 Task: Search one way flight ticket for 3 adults in first from Block Island: Block Island State Airport to Rockford: Chicago Rockford International Airport(was Northwest Chicagoland Regional Airport At Rockford) on 5-1-2023. Choice of flights is United. Number of bags: 2 checked bags. Price is upto 92000. Outbound departure time preference is 9:30.
Action: Mouse moved to (189, 356)
Screenshot: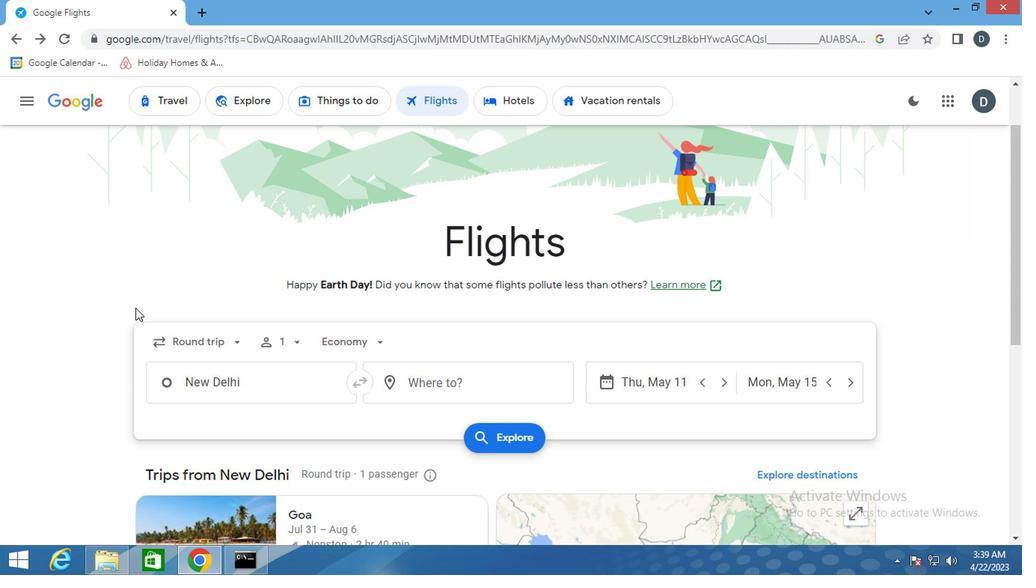 
Action: Mouse pressed left at (189, 356)
Screenshot: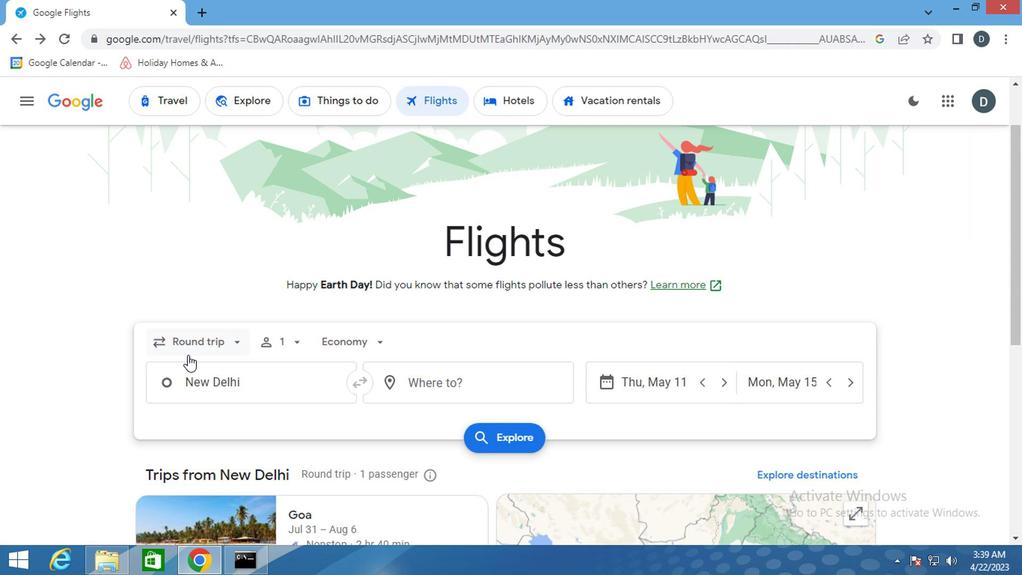 
Action: Mouse moved to (240, 402)
Screenshot: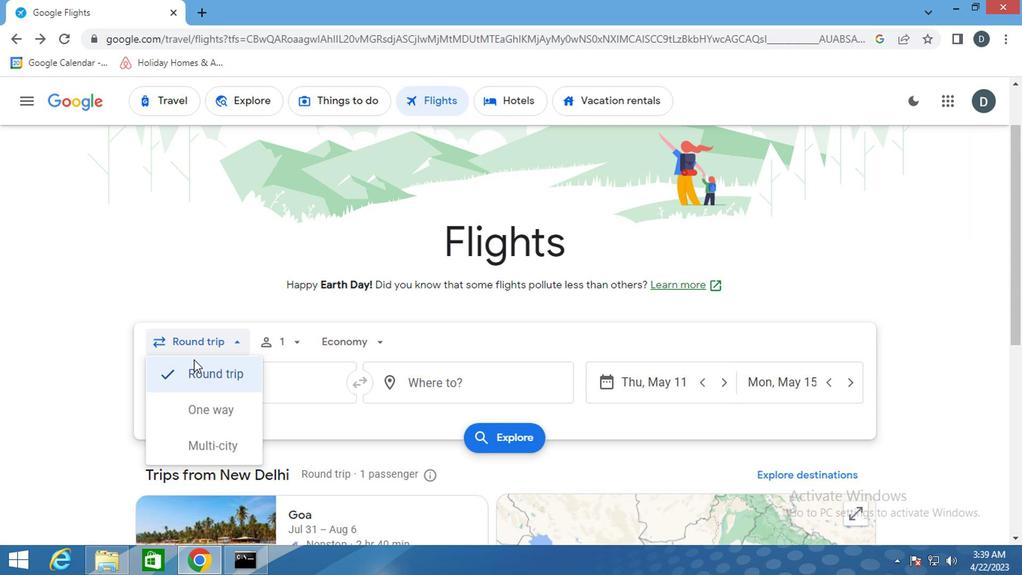 
Action: Mouse pressed left at (240, 402)
Screenshot: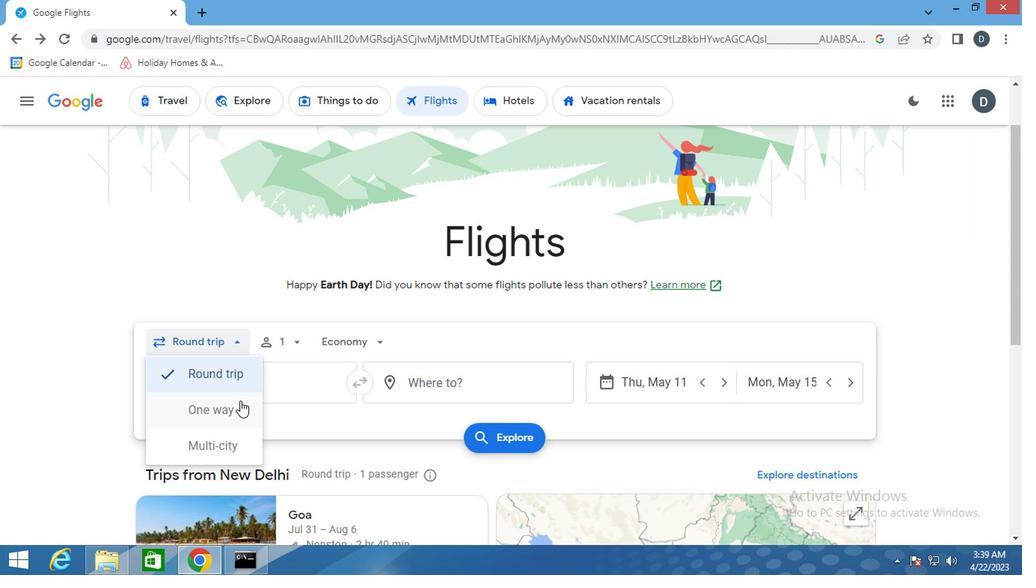 
Action: Mouse moved to (299, 329)
Screenshot: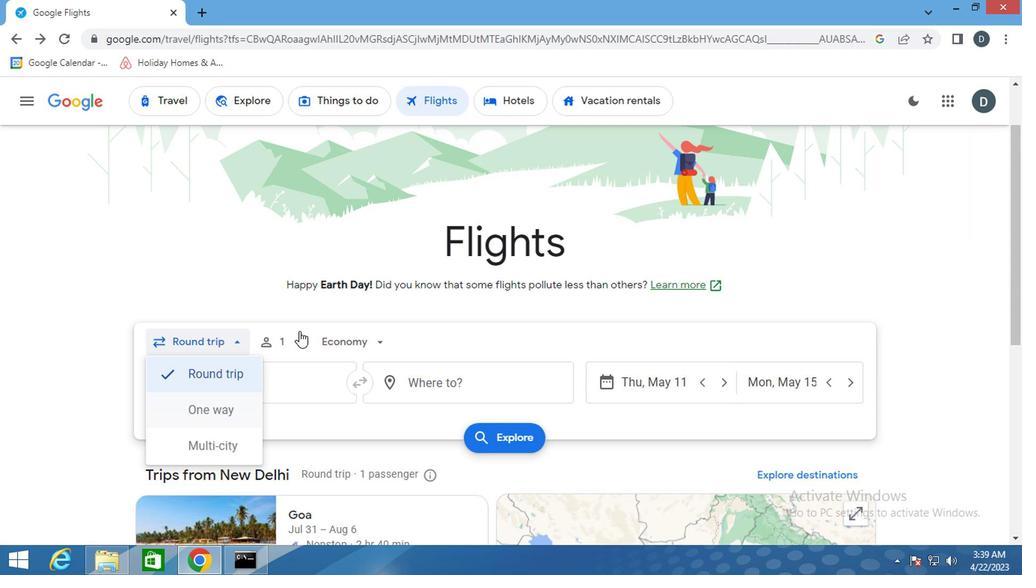 
Action: Mouse pressed left at (299, 329)
Screenshot: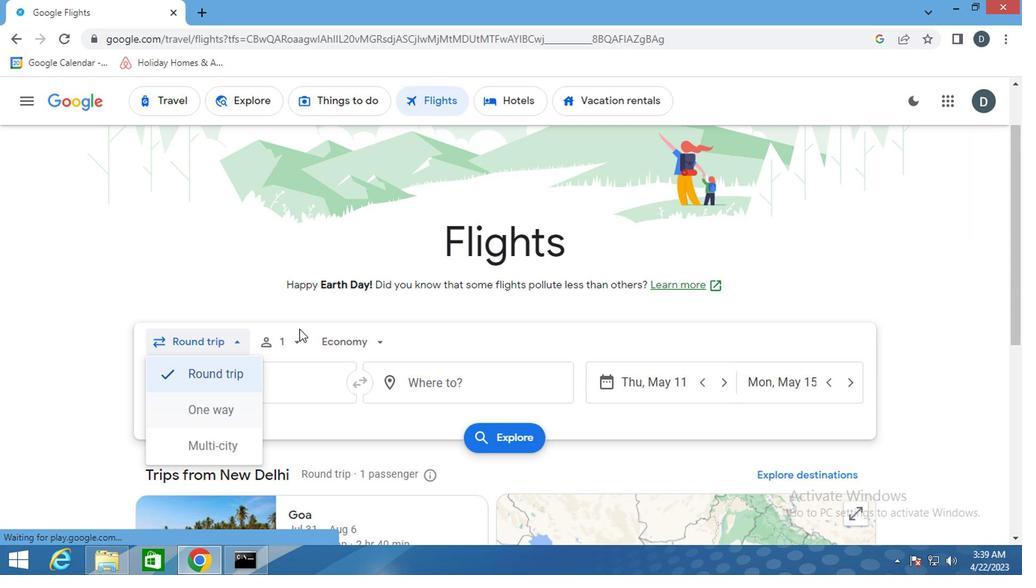 
Action: Mouse moved to (406, 393)
Screenshot: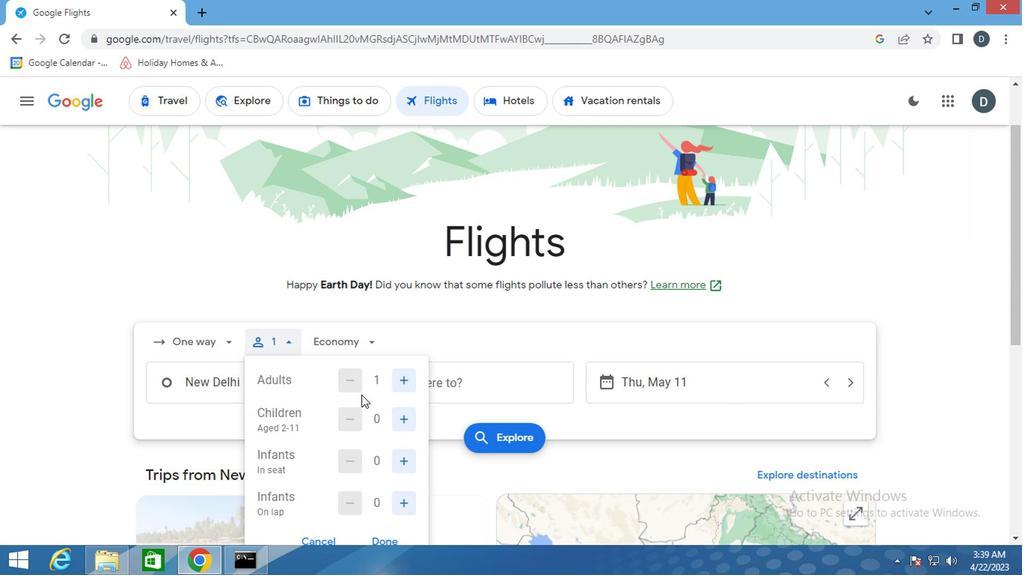 
Action: Mouse pressed left at (406, 393)
Screenshot: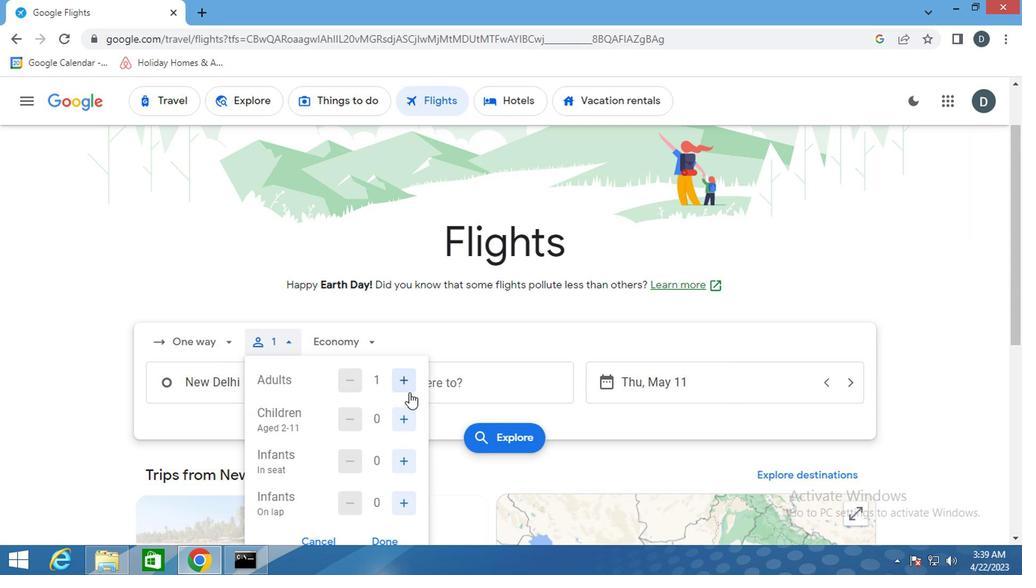 
Action: Mouse pressed left at (406, 393)
Screenshot: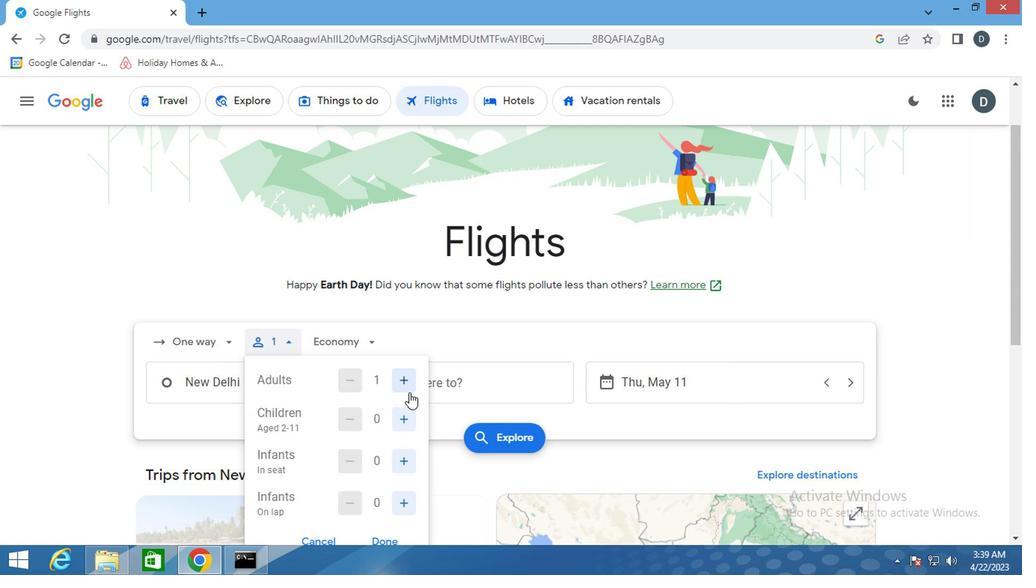 
Action: Mouse pressed left at (406, 393)
Screenshot: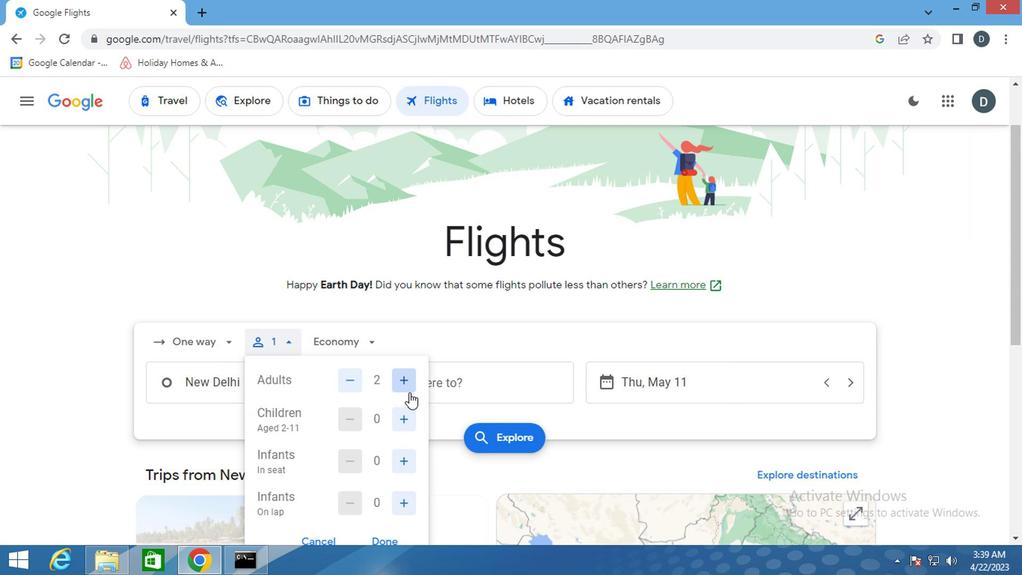
Action: Mouse moved to (353, 378)
Screenshot: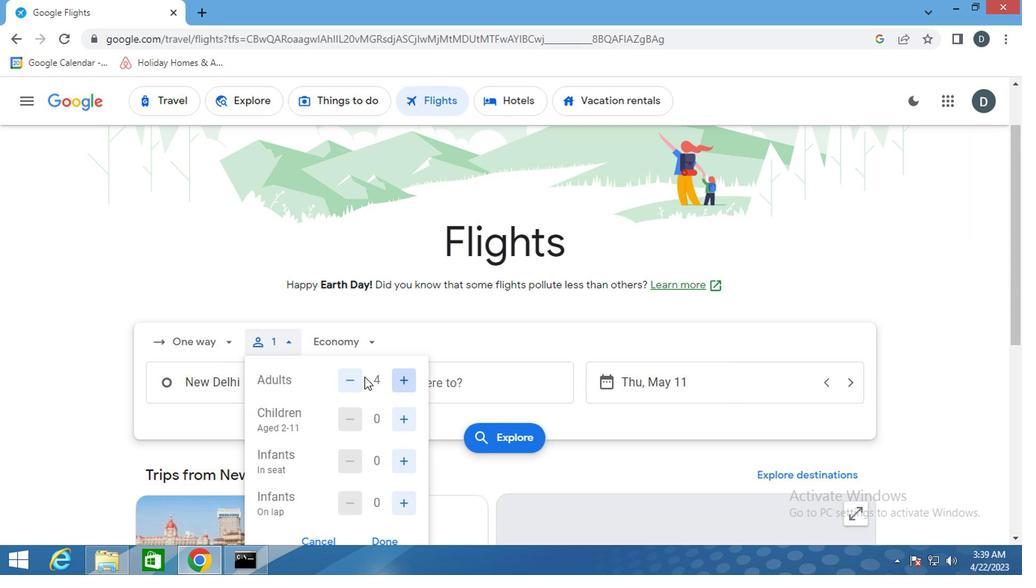 
Action: Mouse pressed left at (353, 378)
Screenshot: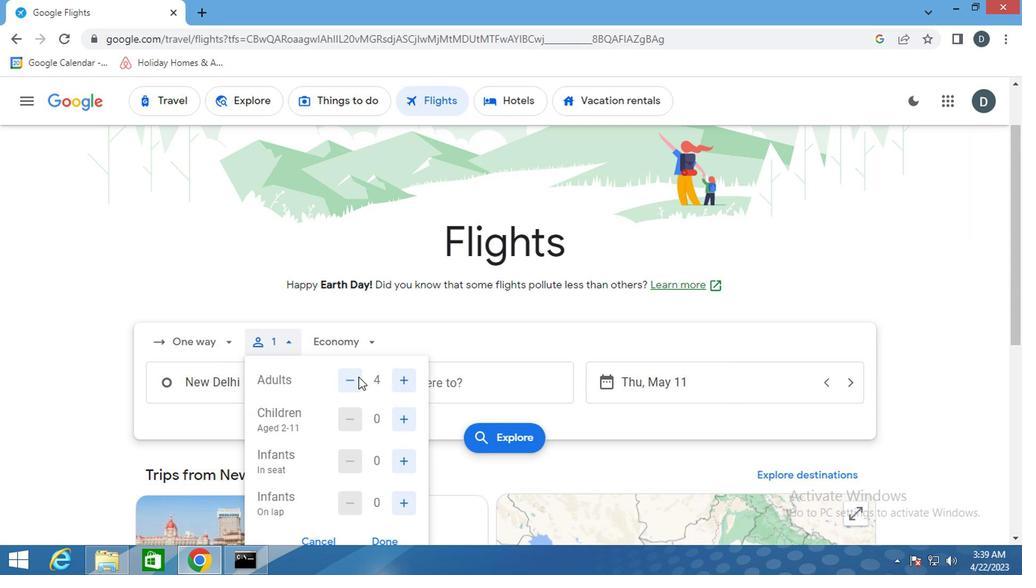 
Action: Mouse moved to (345, 348)
Screenshot: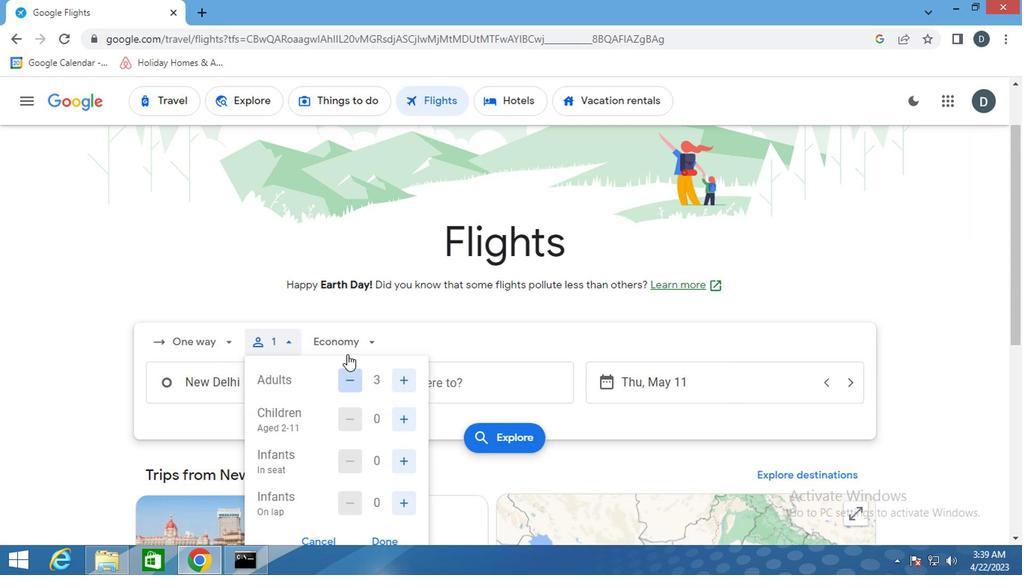 
Action: Mouse pressed left at (345, 348)
Screenshot: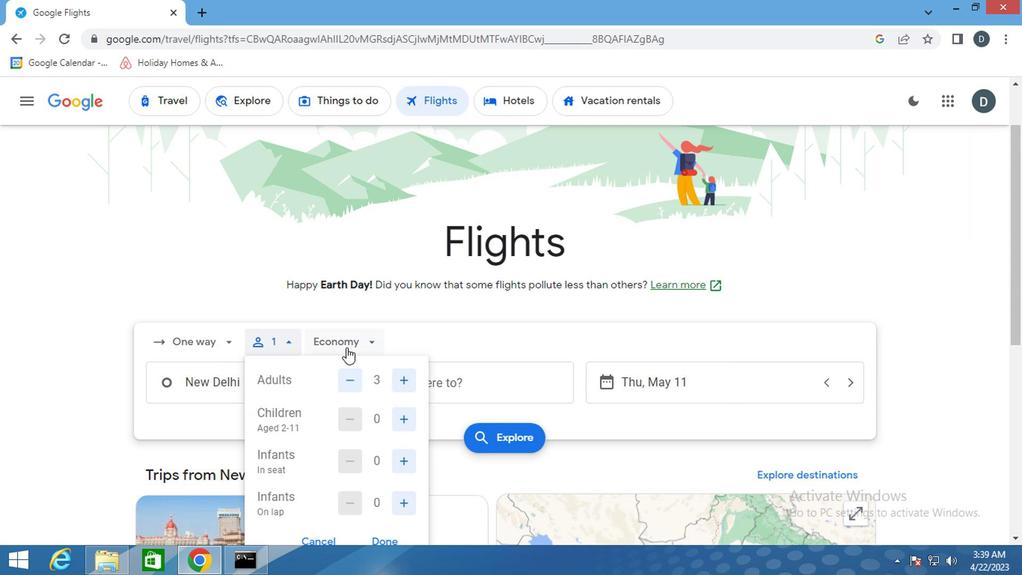 
Action: Mouse moved to (375, 477)
Screenshot: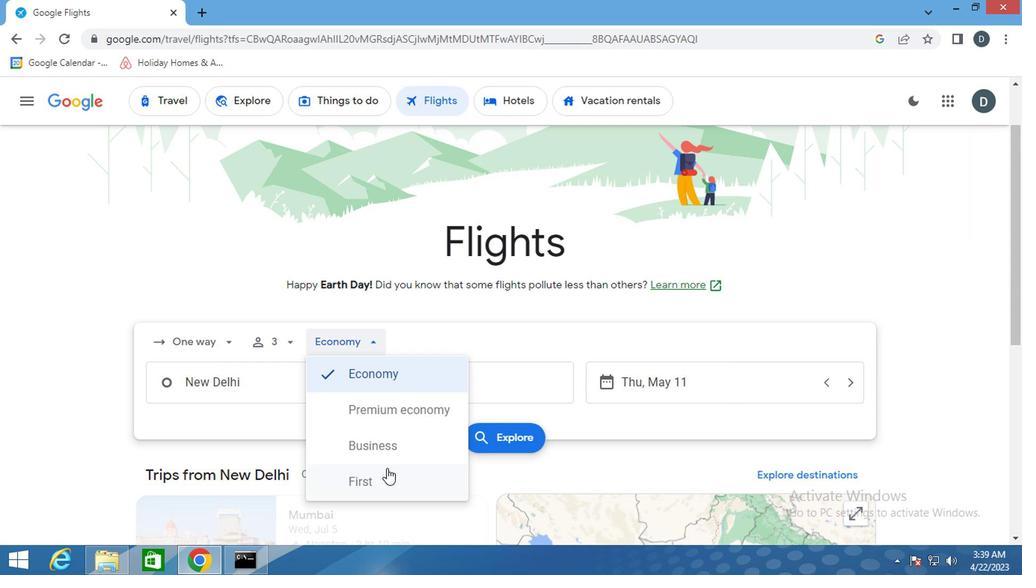 
Action: Mouse pressed left at (375, 477)
Screenshot: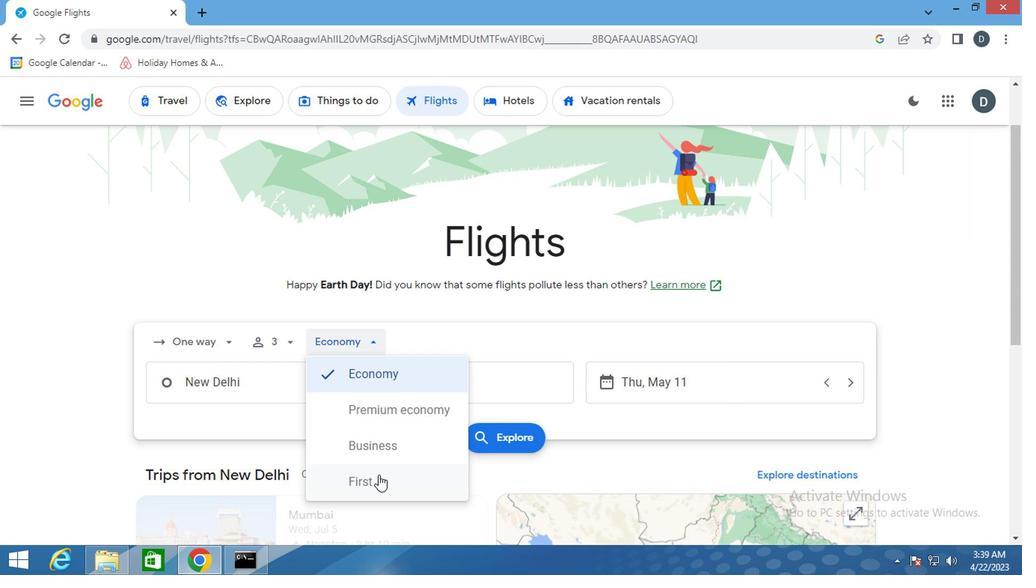 
Action: Mouse moved to (291, 392)
Screenshot: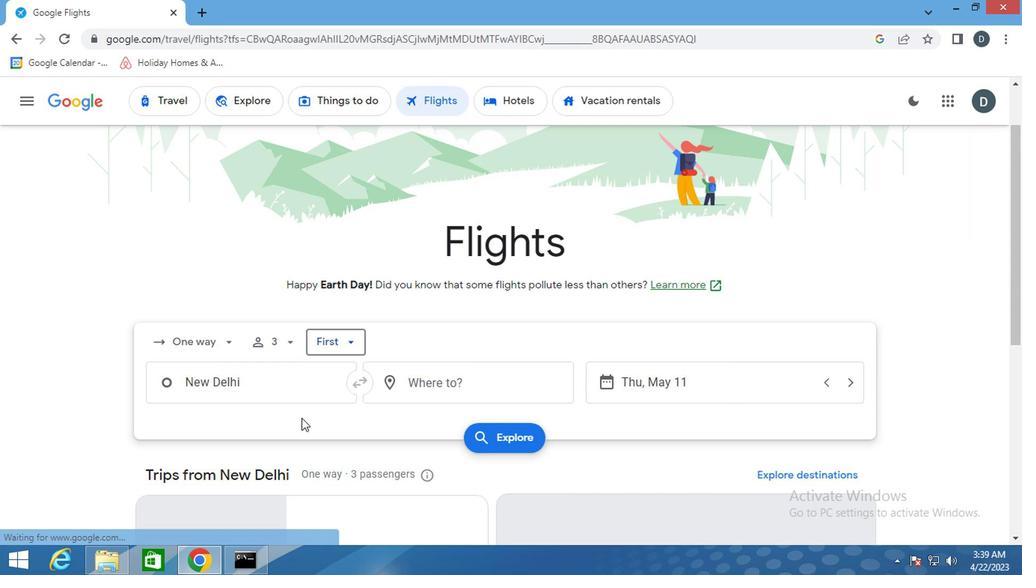 
Action: Mouse pressed left at (291, 392)
Screenshot: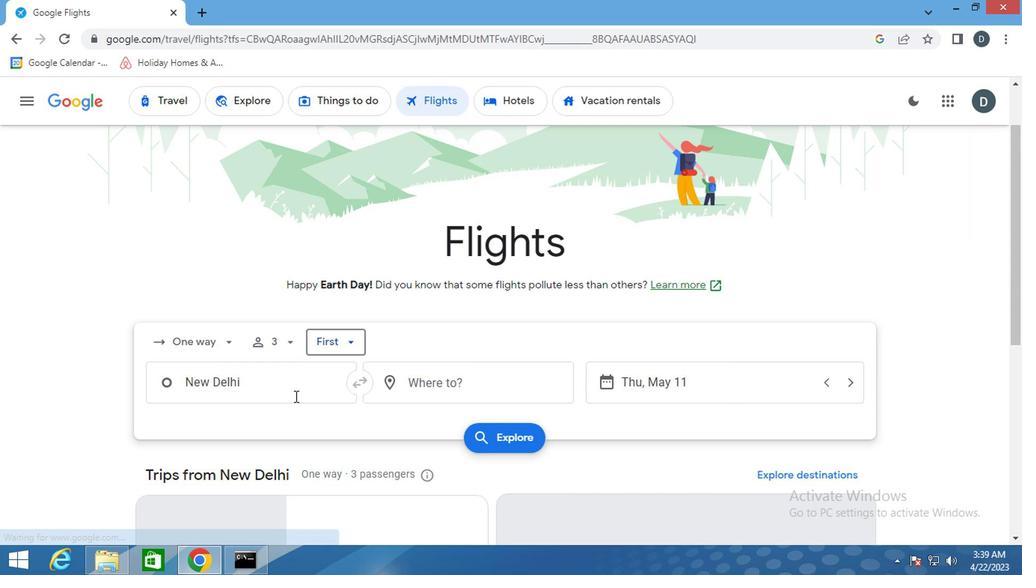 
Action: Mouse moved to (291, 391)
Screenshot: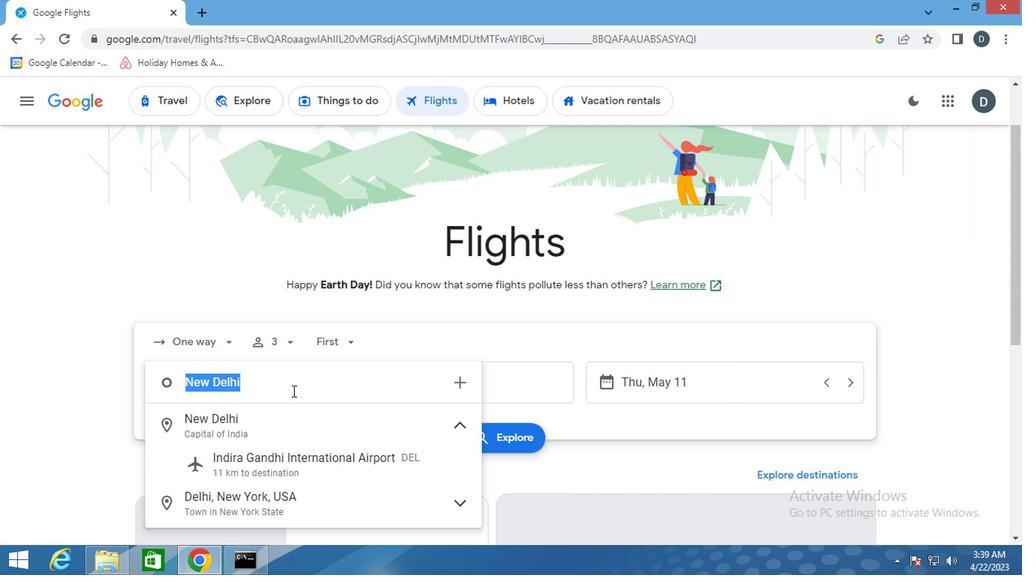 
Action: Key pressed <Key.shift>BLOCK<Key.space><Key.shift>IS
Screenshot: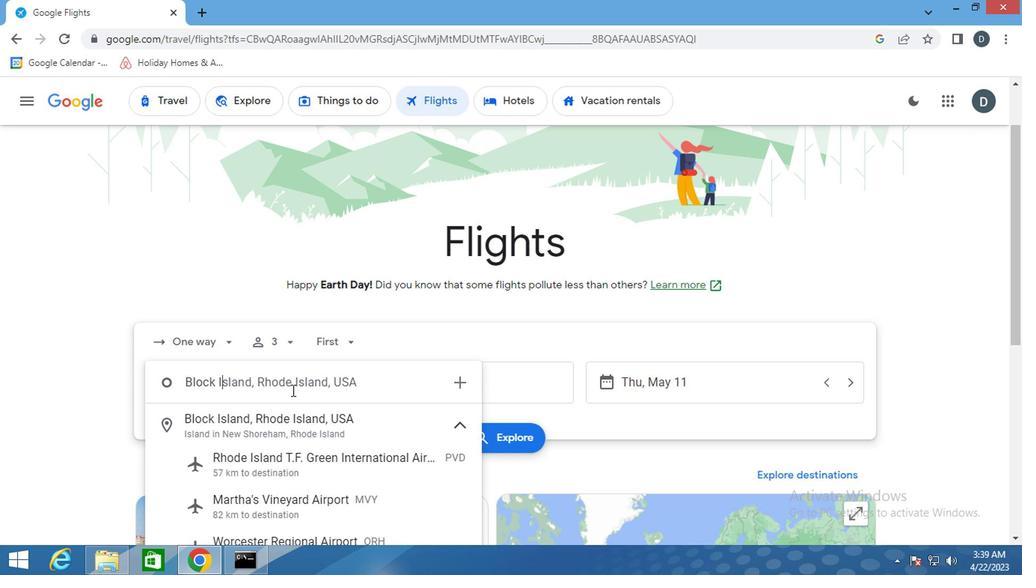 
Action: Mouse moved to (295, 389)
Screenshot: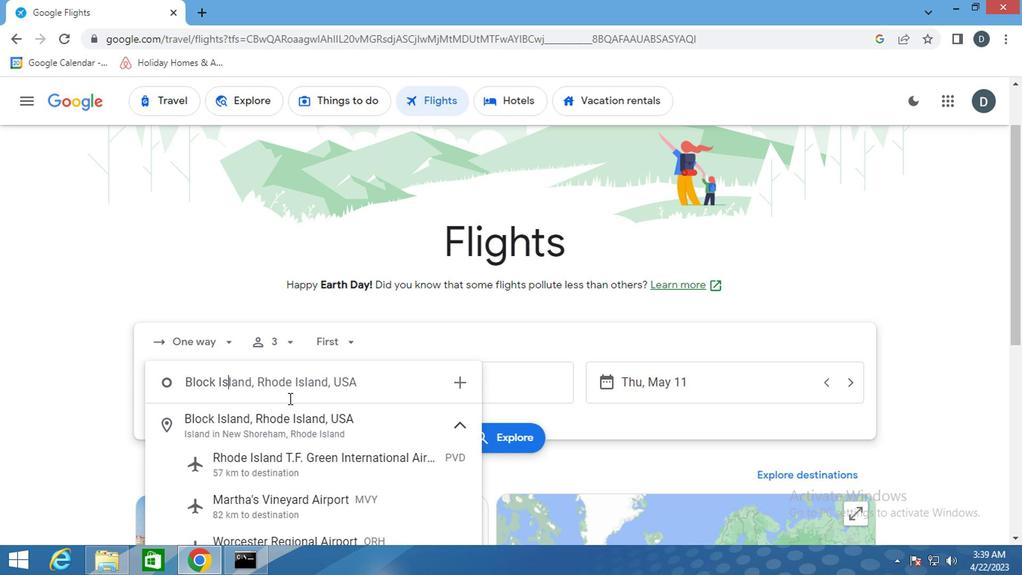 
Action: Key pressed LAND<Key.space><Key.shift>TATT<Key.backspace><Key.backspace><Key.backspace><Key.backspace><Key.shift>SA<Key.backspace>TATE
Screenshot: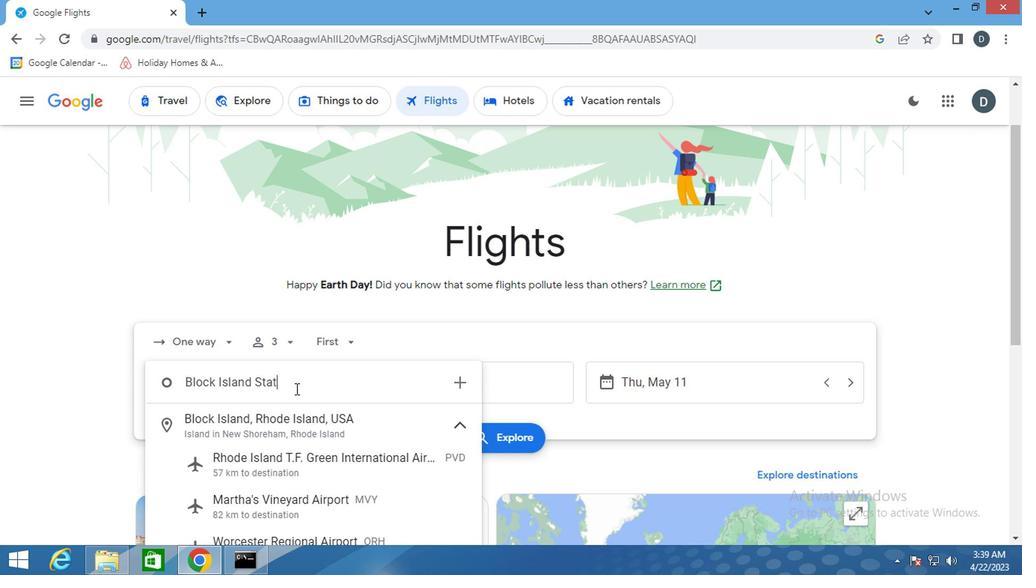 
Action: Mouse moved to (347, 430)
Screenshot: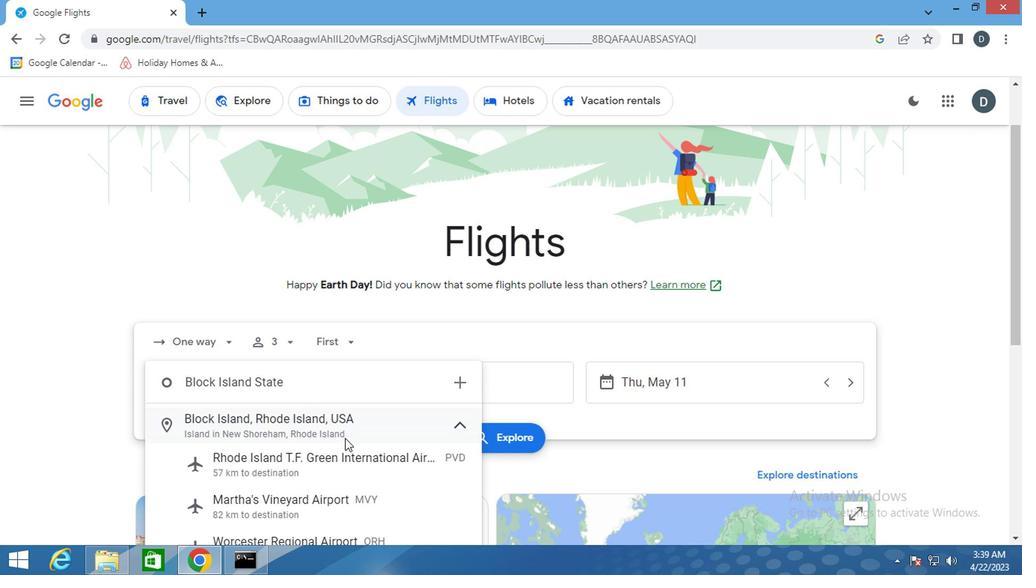 
Action: Mouse pressed left at (347, 430)
Screenshot: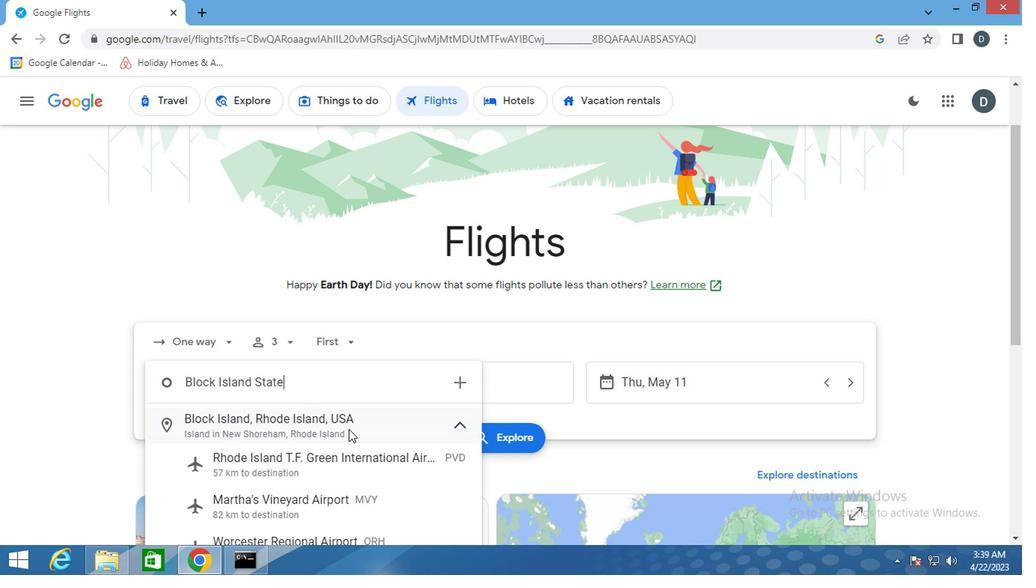 
Action: Mouse moved to (447, 385)
Screenshot: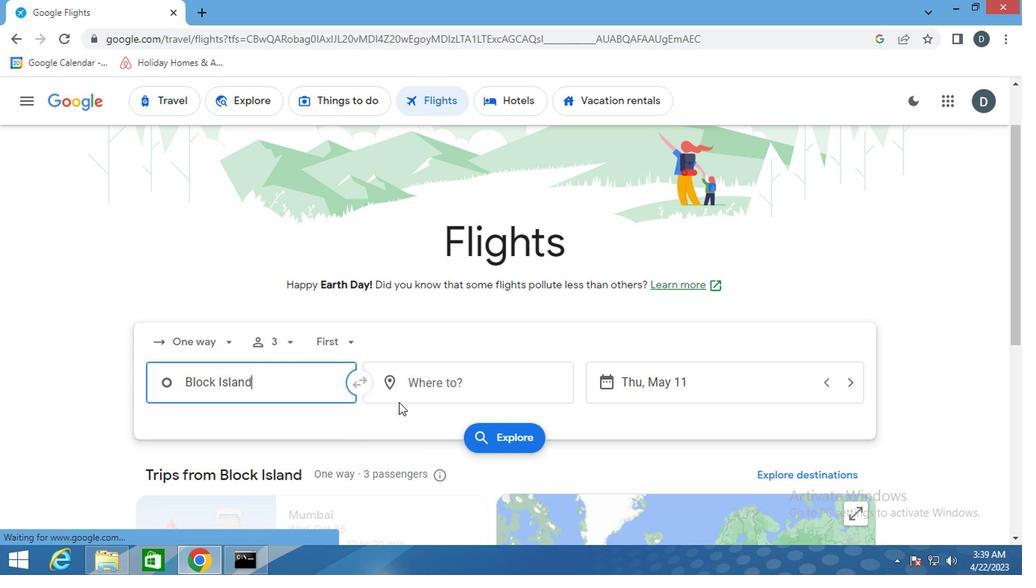 
Action: Mouse pressed left at (447, 385)
Screenshot: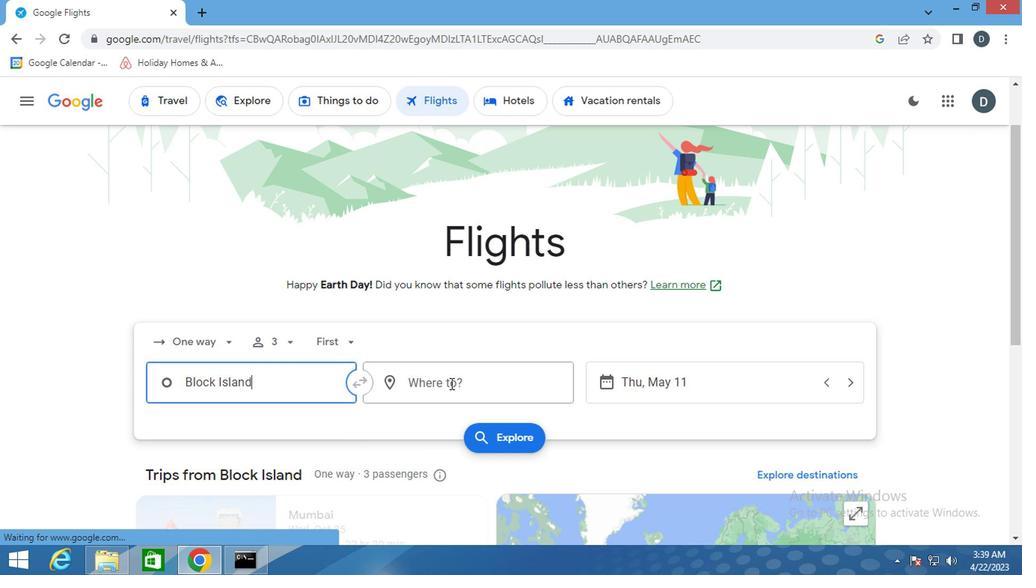 
Action: Key pressed <Key.shift>ROCKFORD
Screenshot: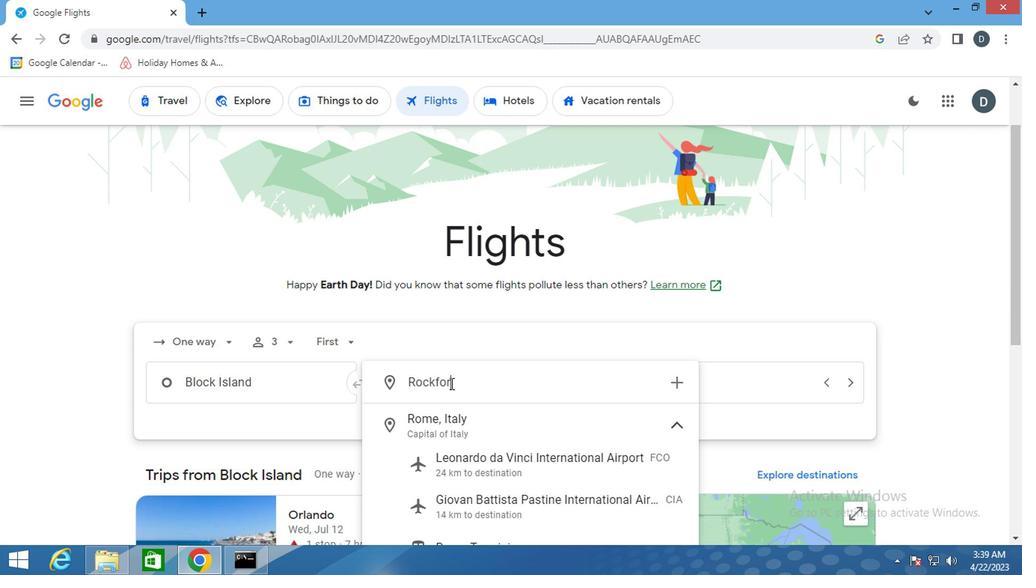 
Action: Mouse moved to (576, 506)
Screenshot: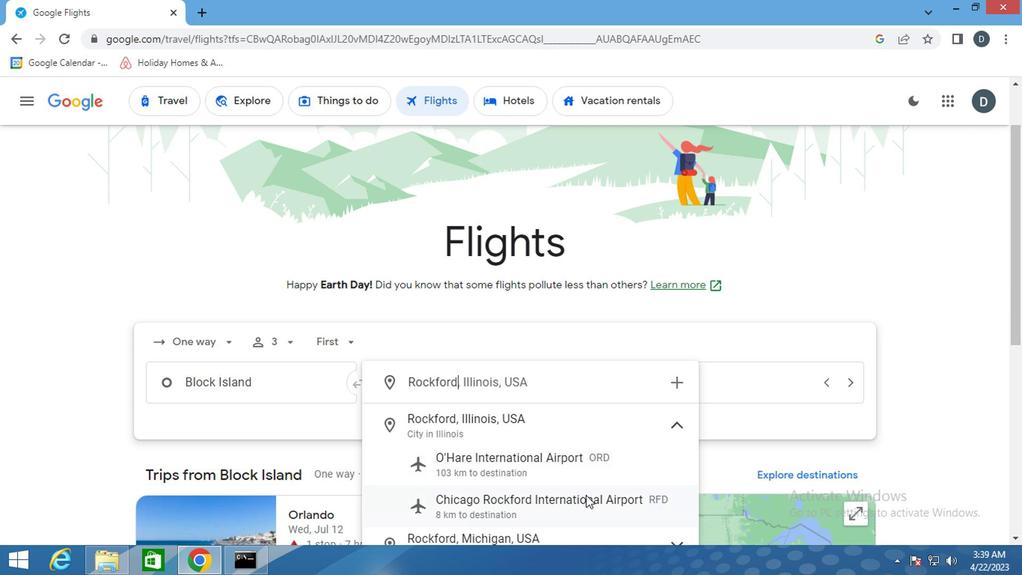 
Action: Mouse pressed left at (576, 506)
Screenshot: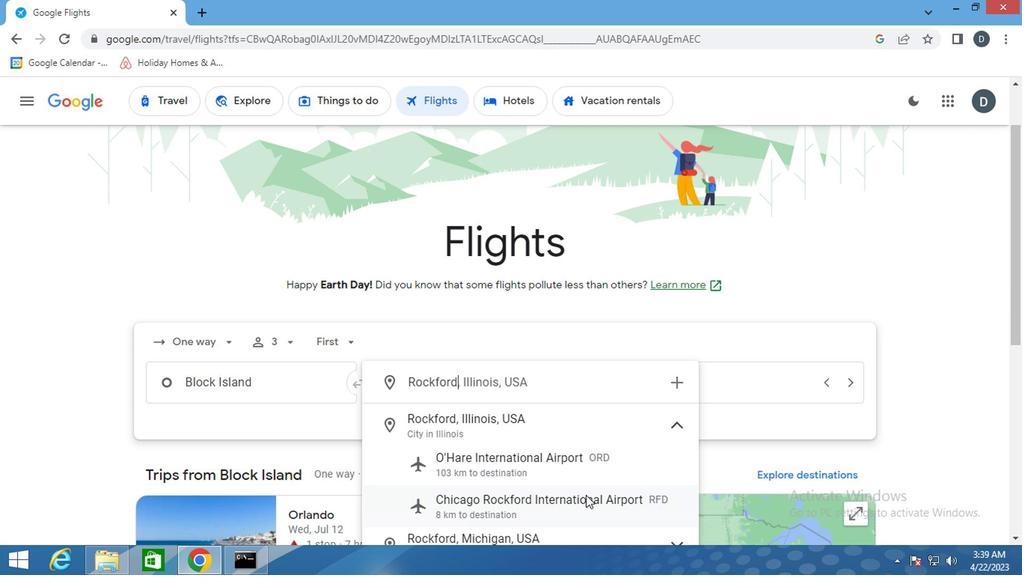 
Action: Mouse moved to (742, 397)
Screenshot: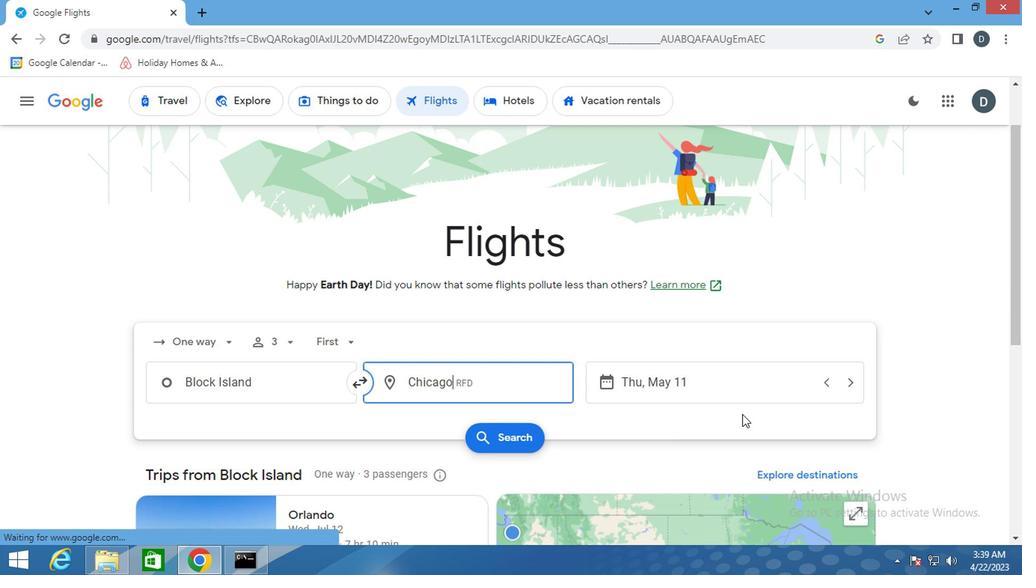 
Action: Mouse pressed left at (742, 397)
Screenshot: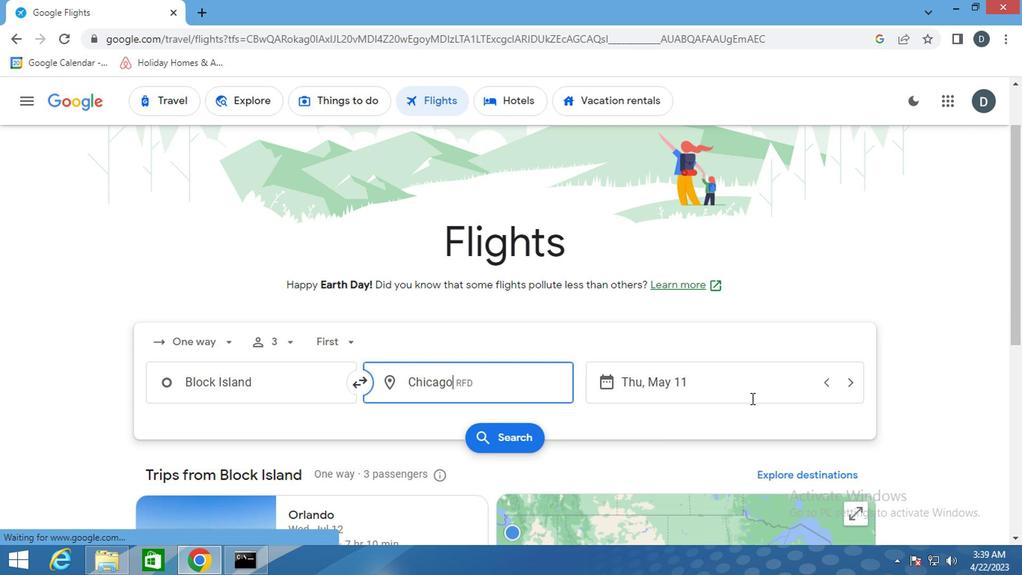 
Action: Mouse moved to (634, 269)
Screenshot: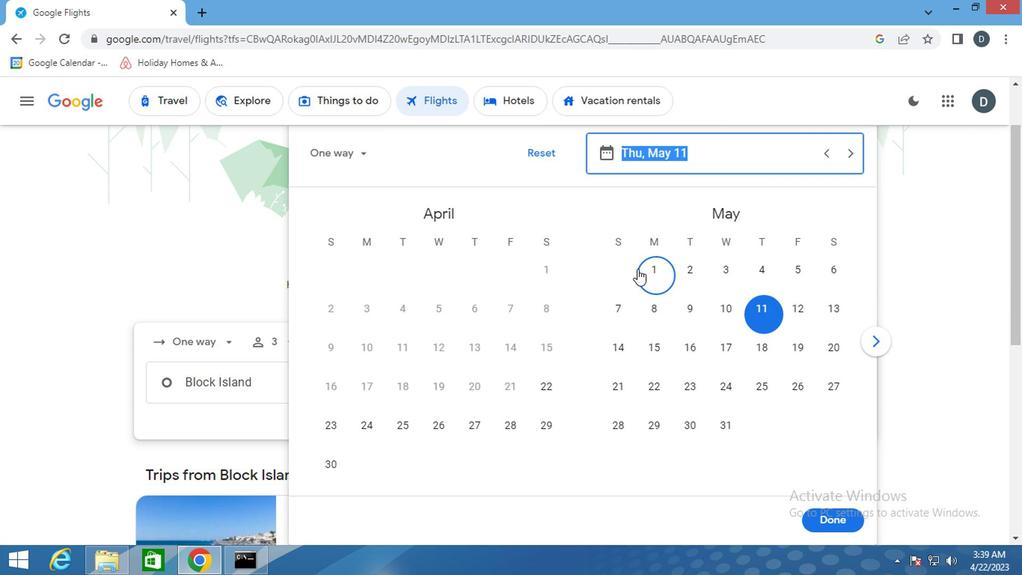 
Action: Mouse pressed left at (634, 269)
Screenshot: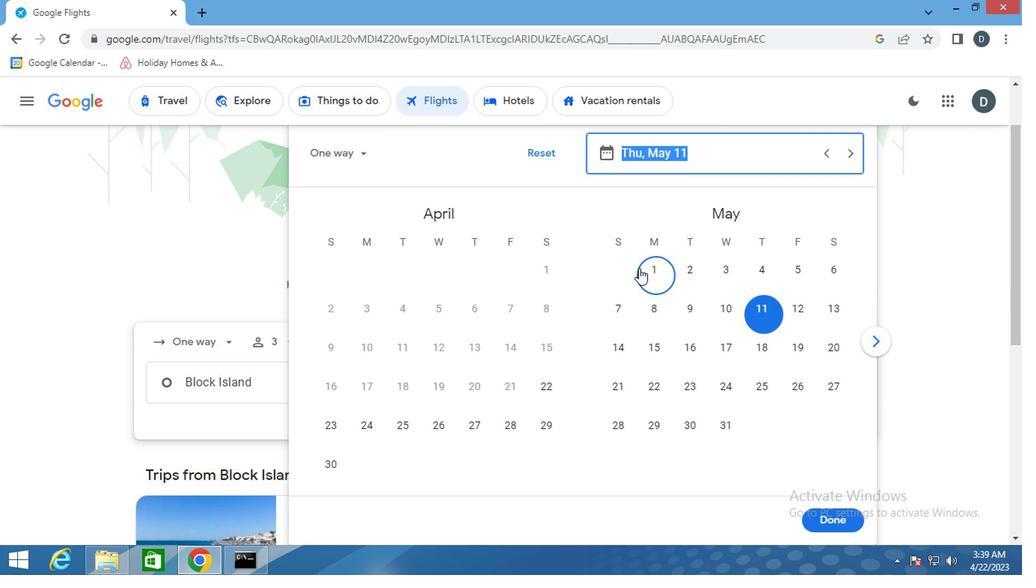
Action: Mouse moved to (810, 517)
Screenshot: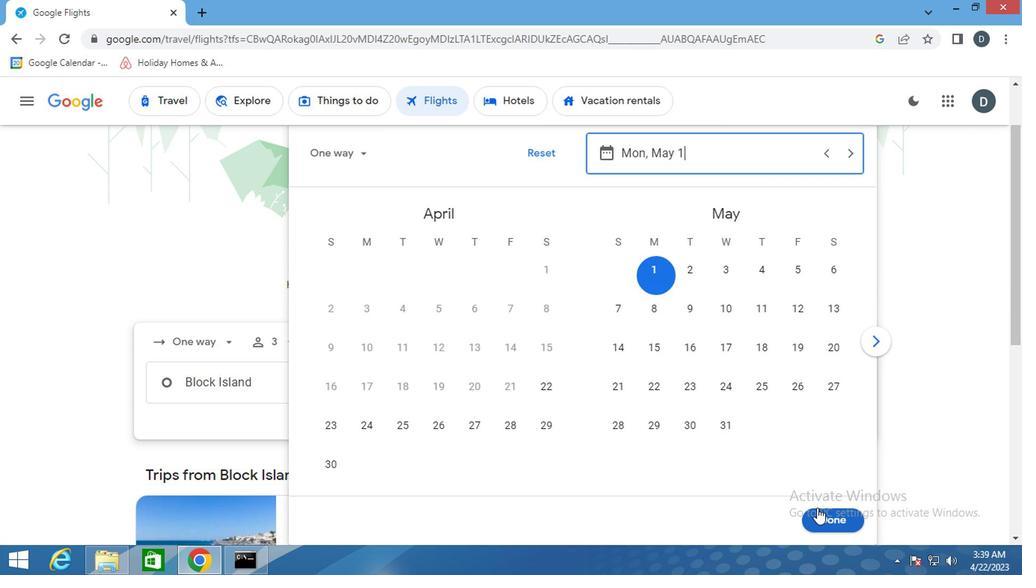 
Action: Mouse pressed left at (810, 517)
Screenshot: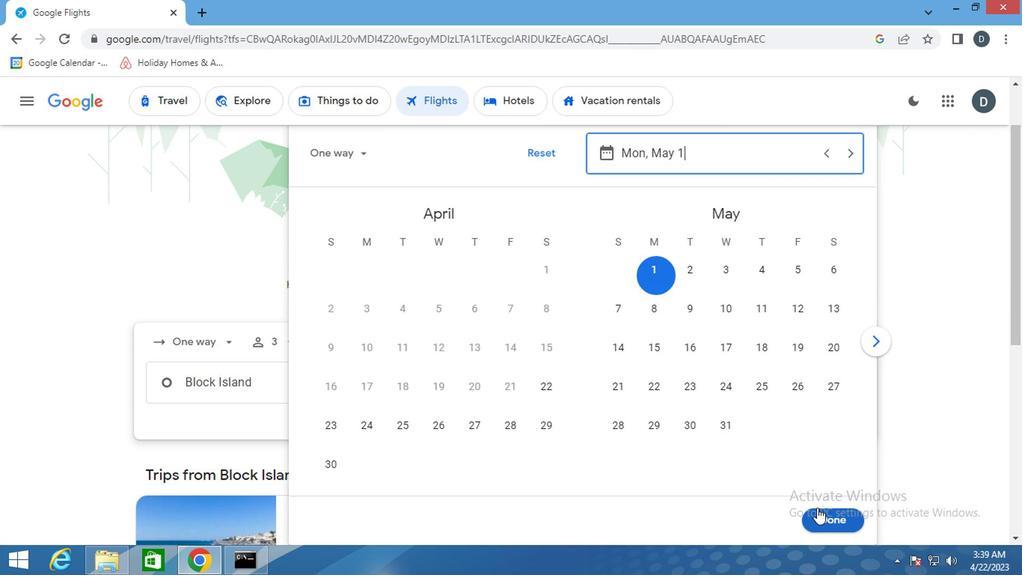 
Action: Mouse moved to (528, 439)
Screenshot: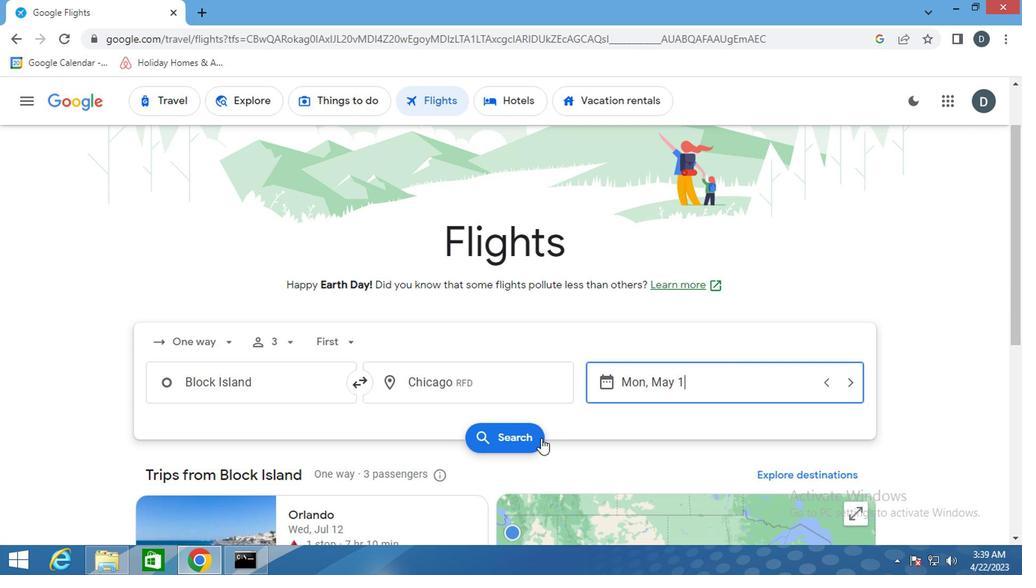 
Action: Mouse pressed left at (528, 439)
Screenshot: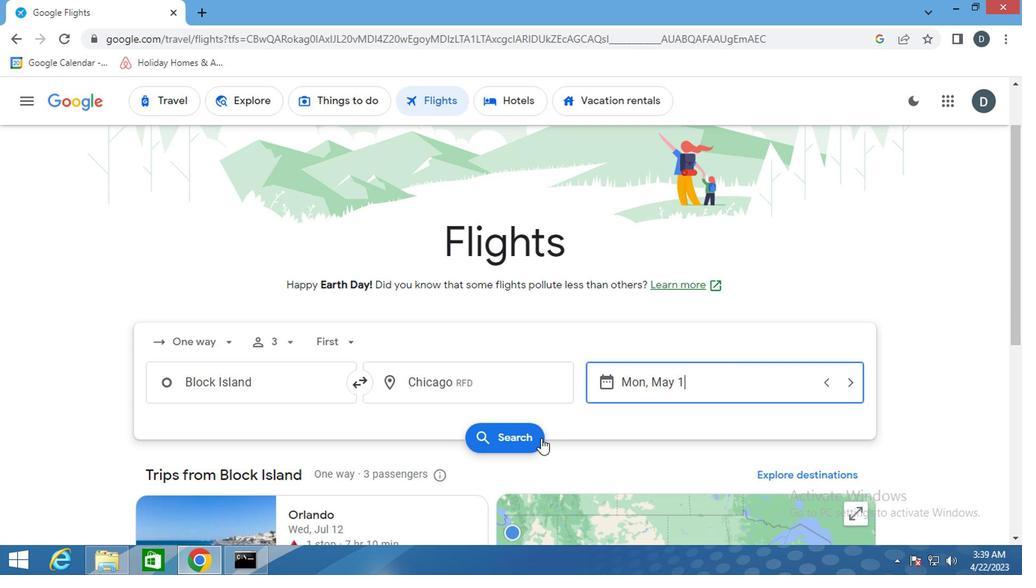
Action: Mouse moved to (184, 241)
Screenshot: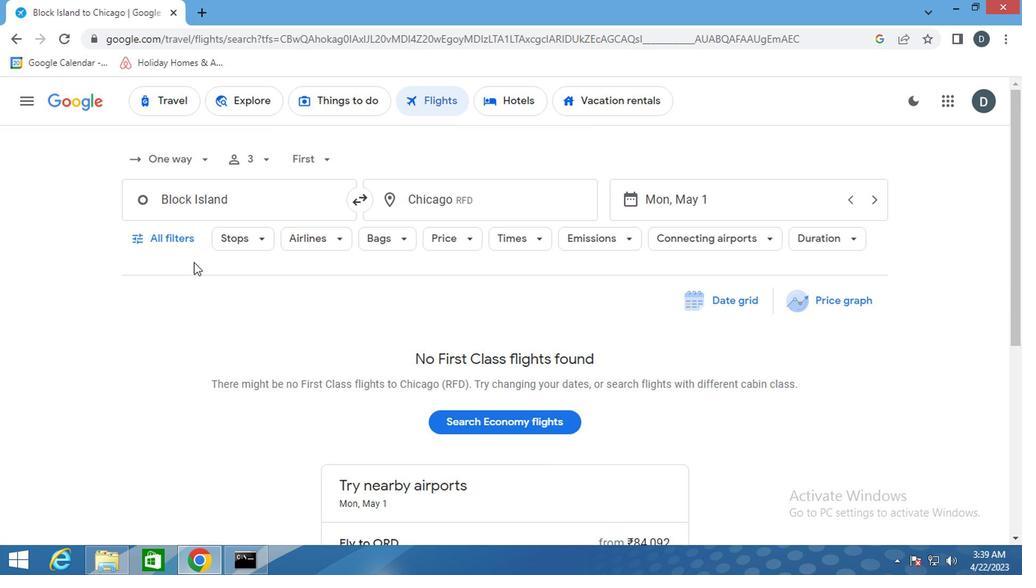 
Action: Mouse pressed left at (184, 241)
Screenshot: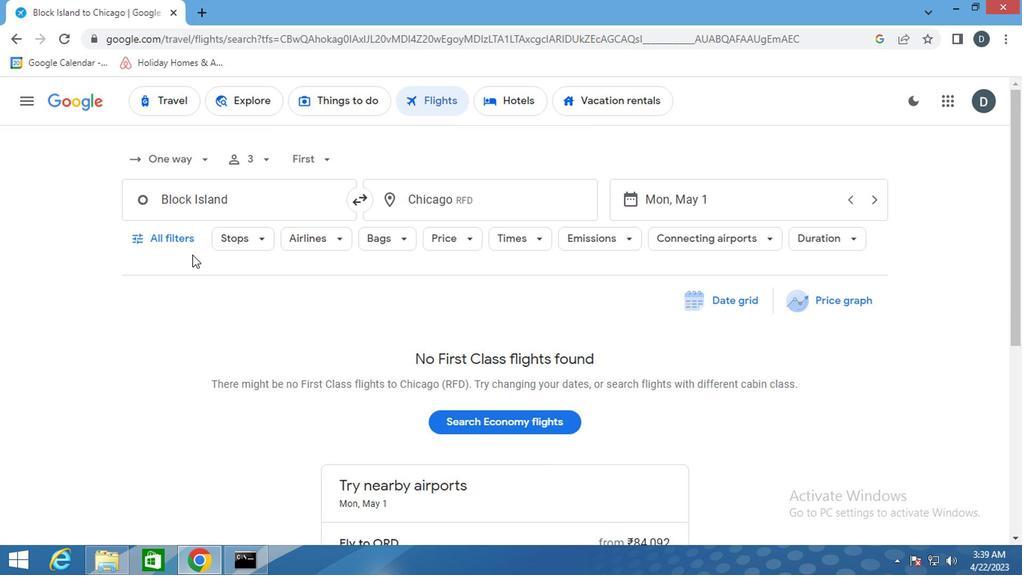 
Action: Mouse moved to (287, 413)
Screenshot: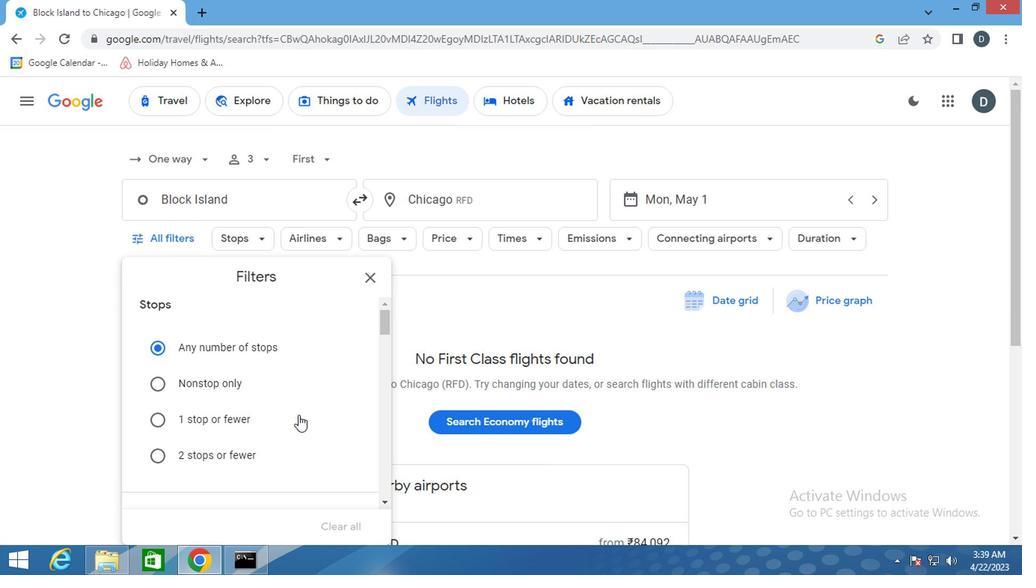 
Action: Mouse scrolled (287, 412) with delta (0, -1)
Screenshot: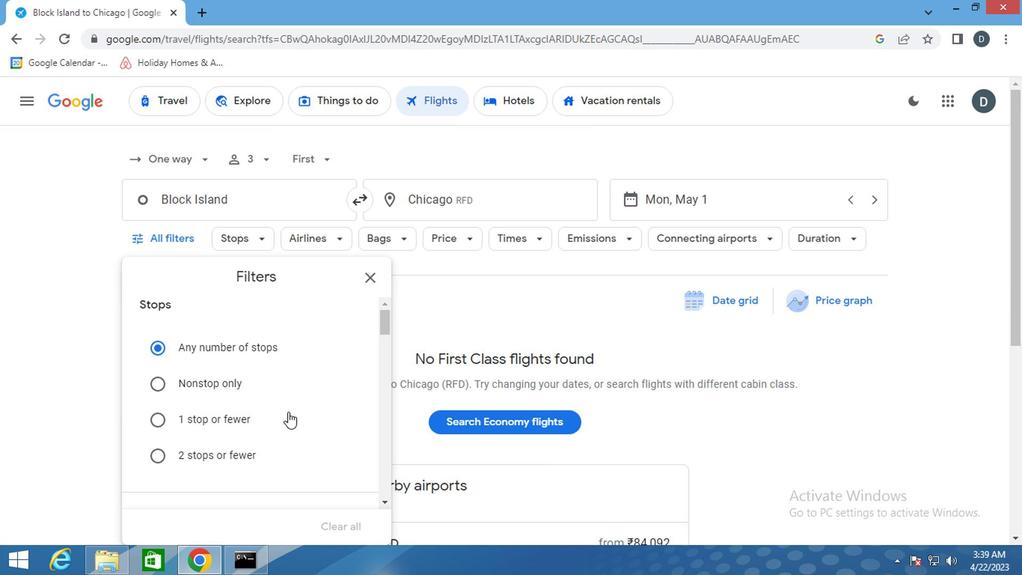 
Action: Mouse scrolled (287, 412) with delta (0, -1)
Screenshot: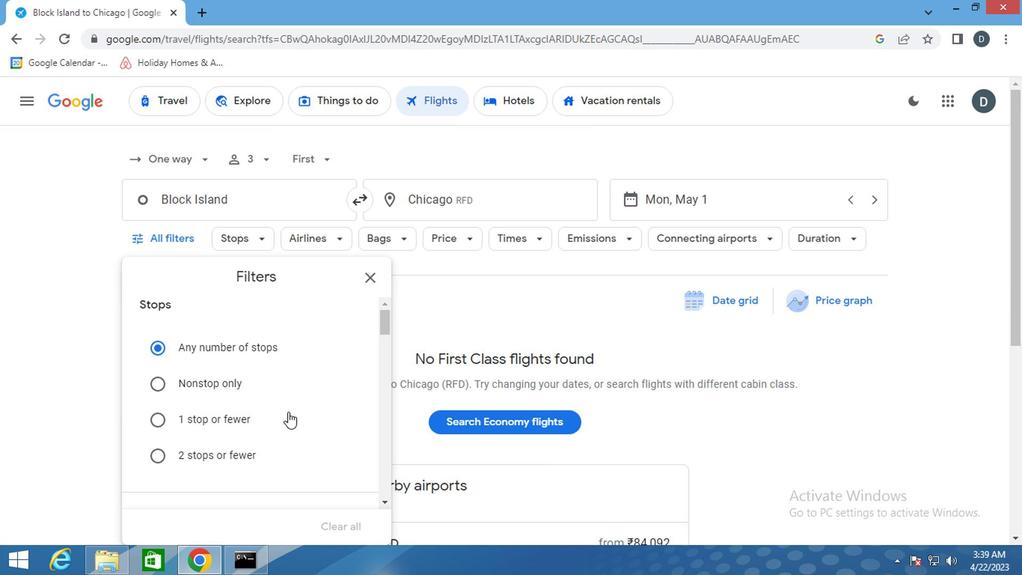 
Action: Mouse scrolled (287, 412) with delta (0, -1)
Screenshot: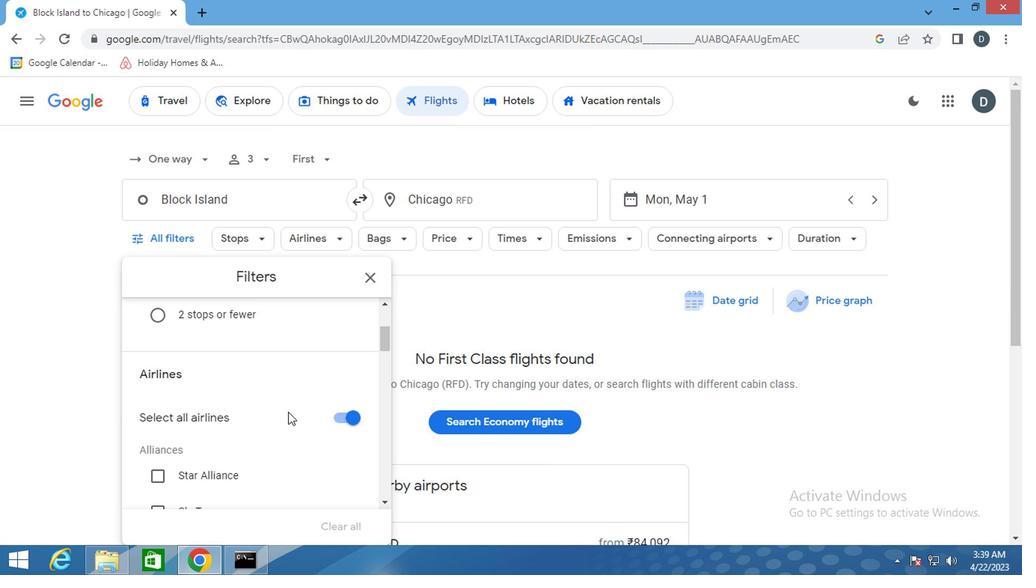 
Action: Mouse scrolled (287, 412) with delta (0, -1)
Screenshot: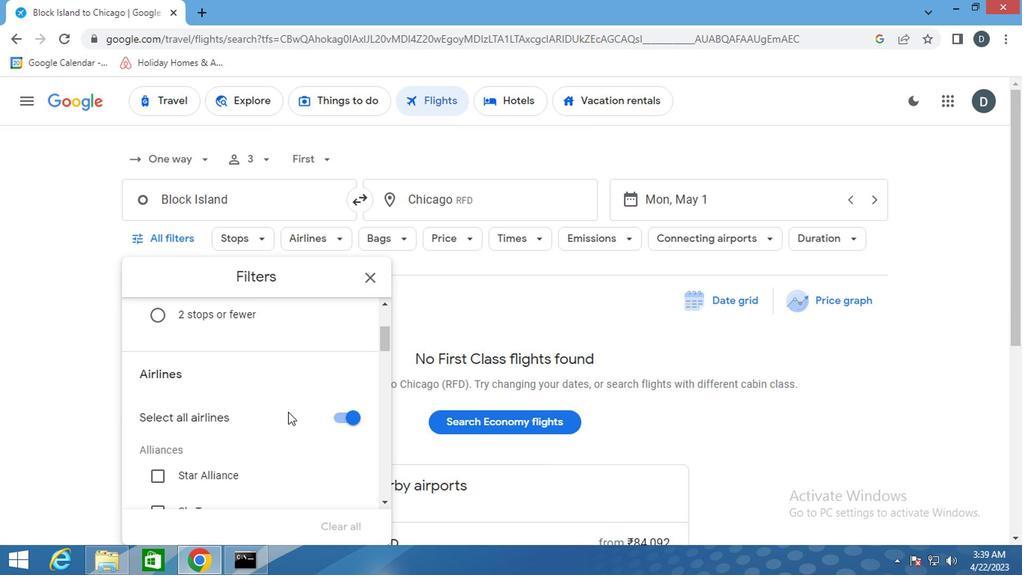 
Action: Mouse scrolled (287, 412) with delta (0, -1)
Screenshot: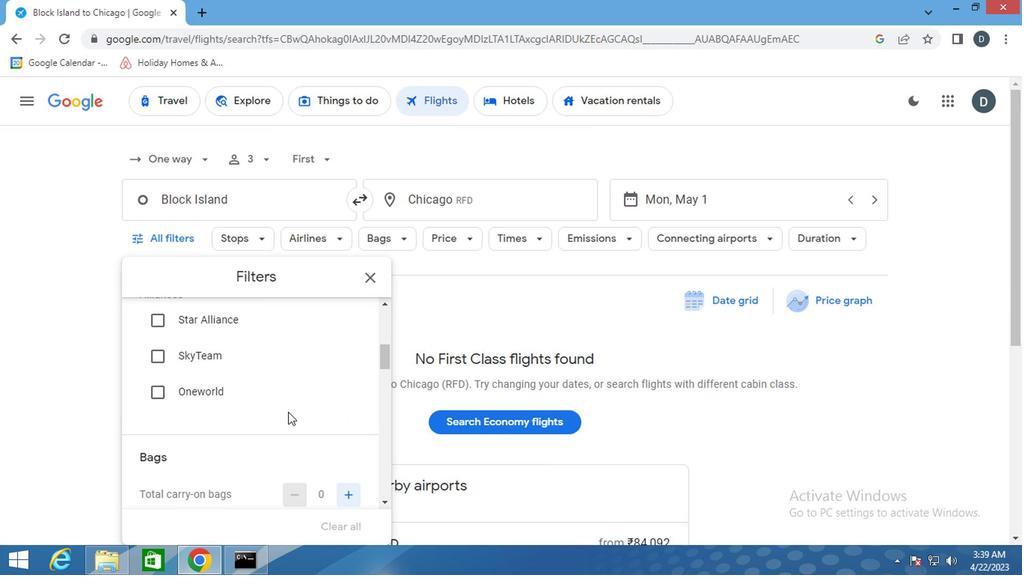 
Action: Mouse moved to (287, 412)
Screenshot: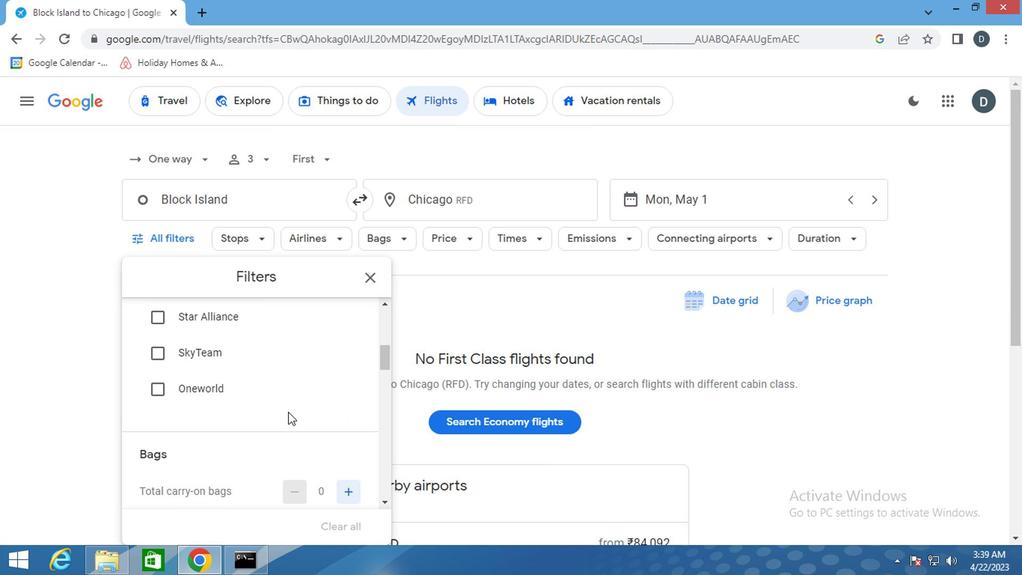 
Action: Mouse scrolled (287, 411) with delta (0, 0)
Screenshot: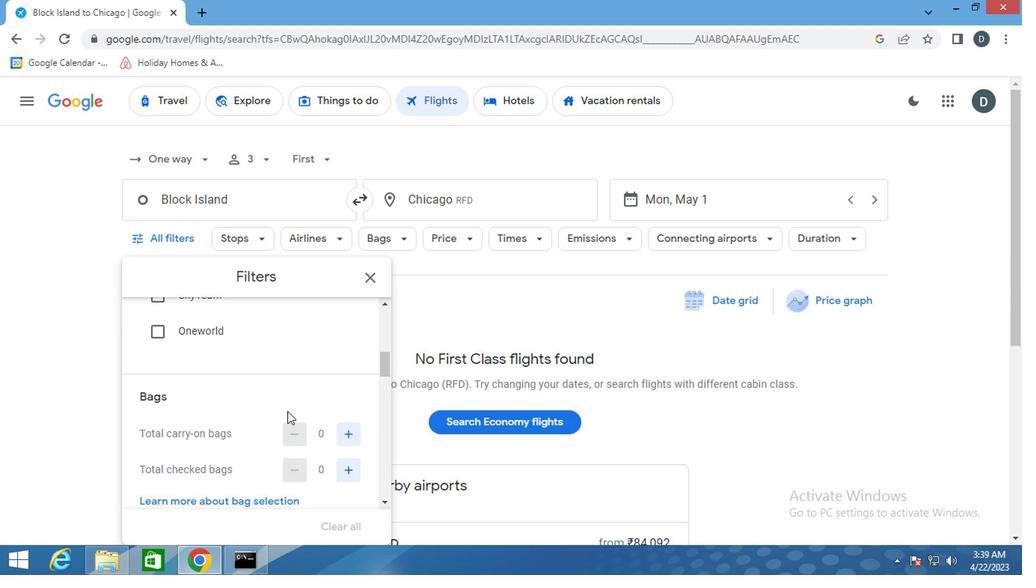 
Action: Mouse scrolled (287, 413) with delta (0, 1)
Screenshot: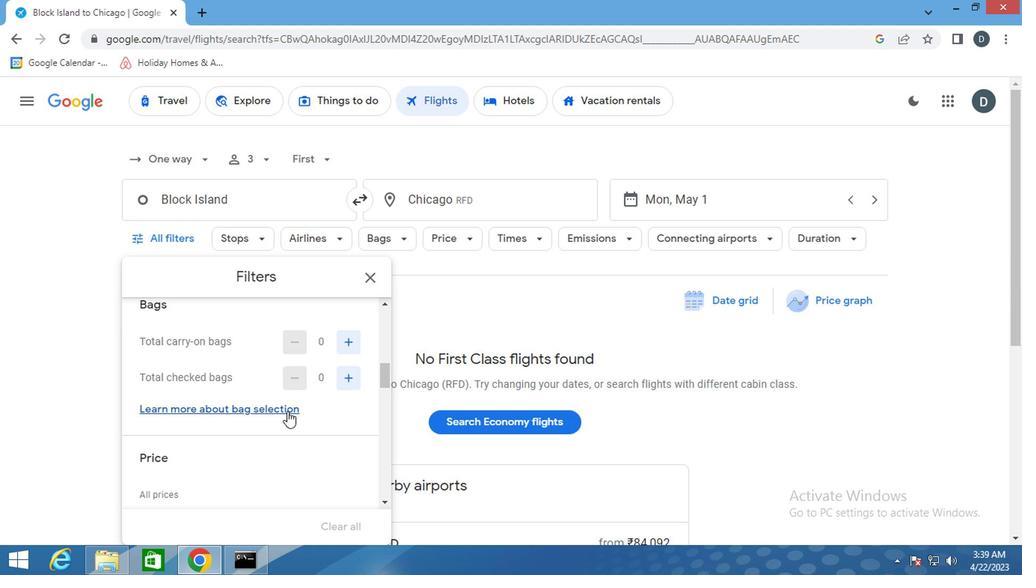 
Action: Mouse moved to (345, 454)
Screenshot: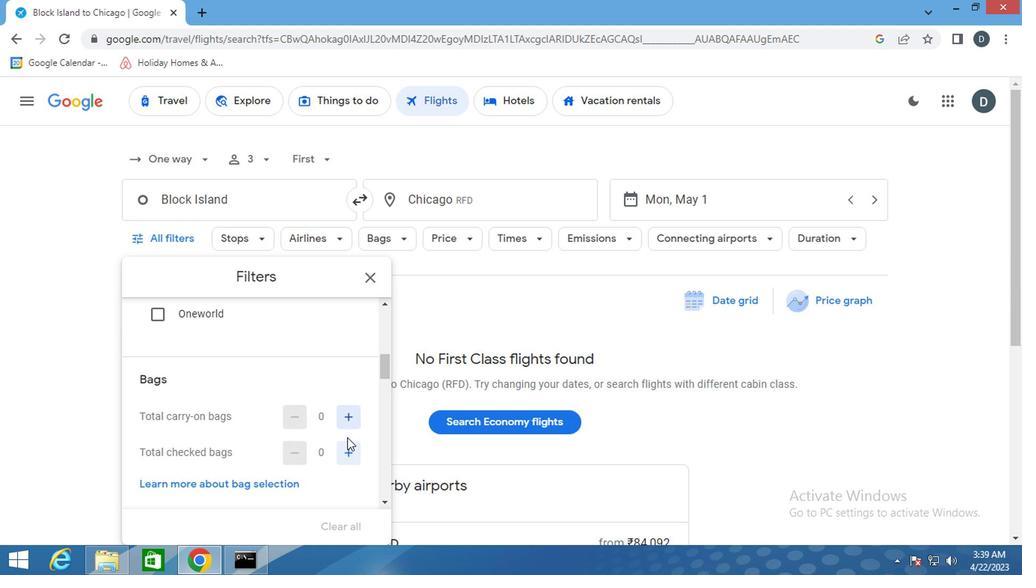 
Action: Mouse pressed left at (345, 454)
Screenshot: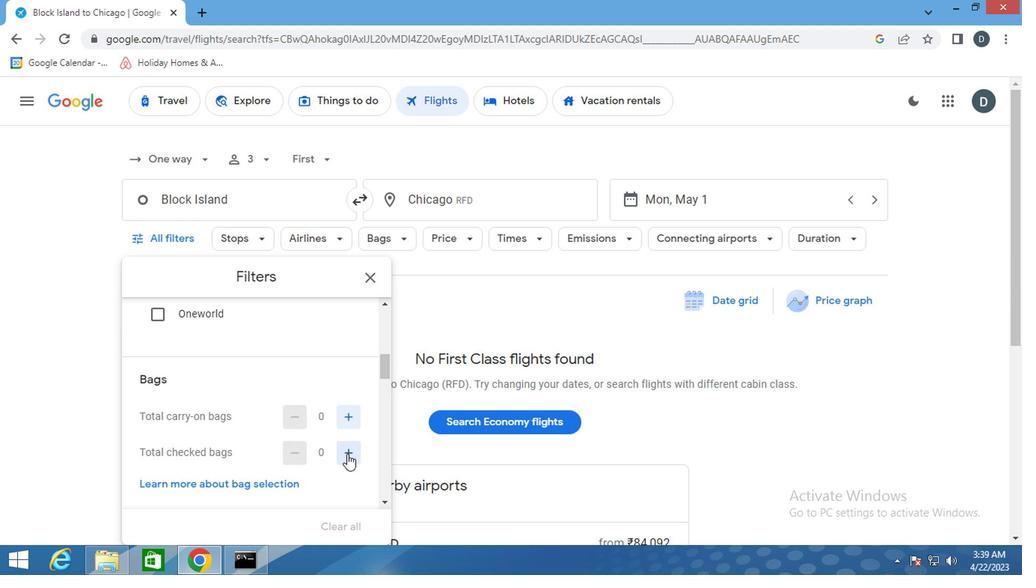 
Action: Mouse pressed left at (345, 454)
Screenshot: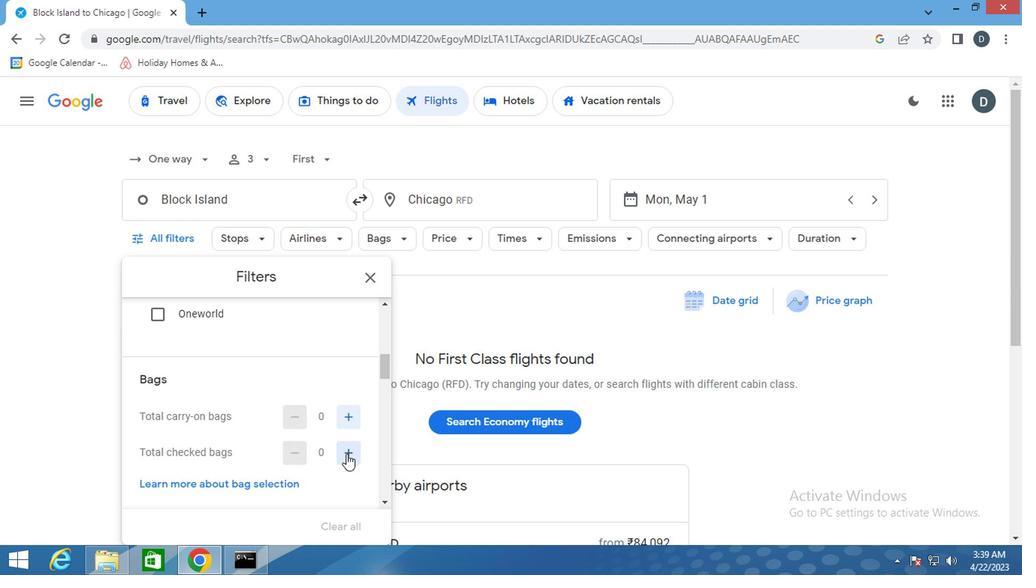 
Action: Mouse moved to (338, 487)
Screenshot: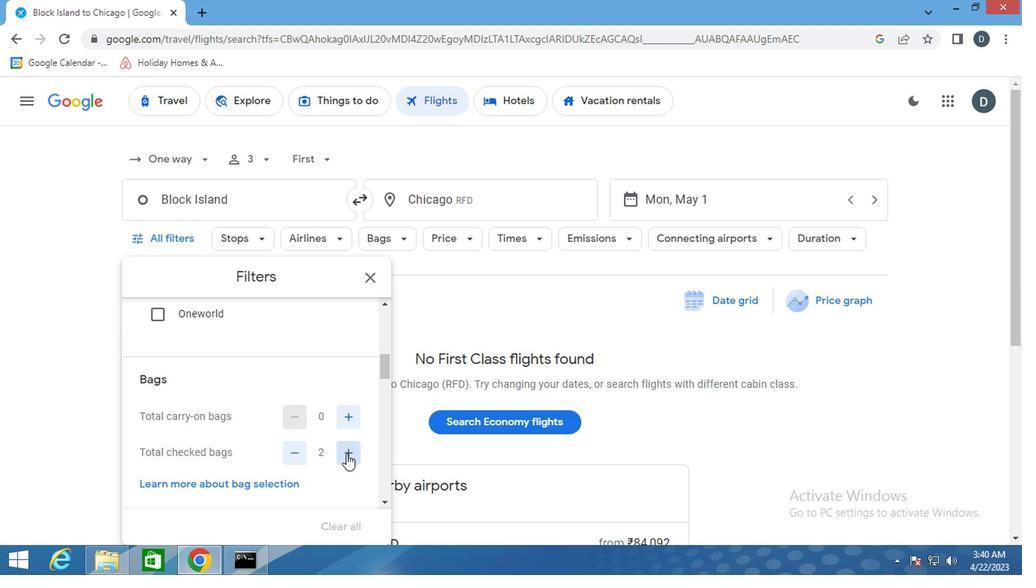 
Action: Mouse scrolled (338, 486) with delta (0, -1)
Screenshot: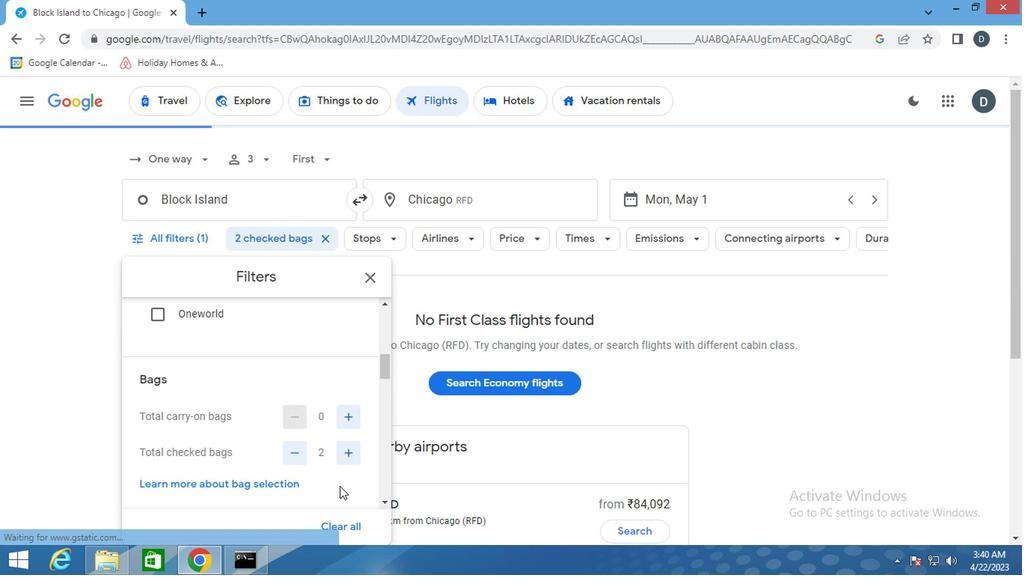 
Action: Mouse scrolled (338, 486) with delta (0, -1)
Screenshot: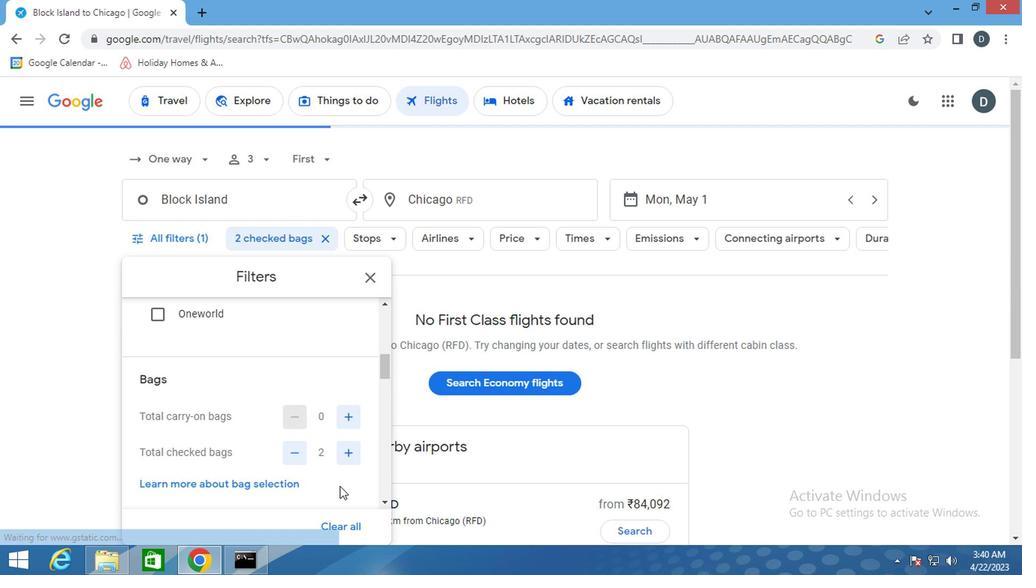 
Action: Mouse moved to (354, 454)
Screenshot: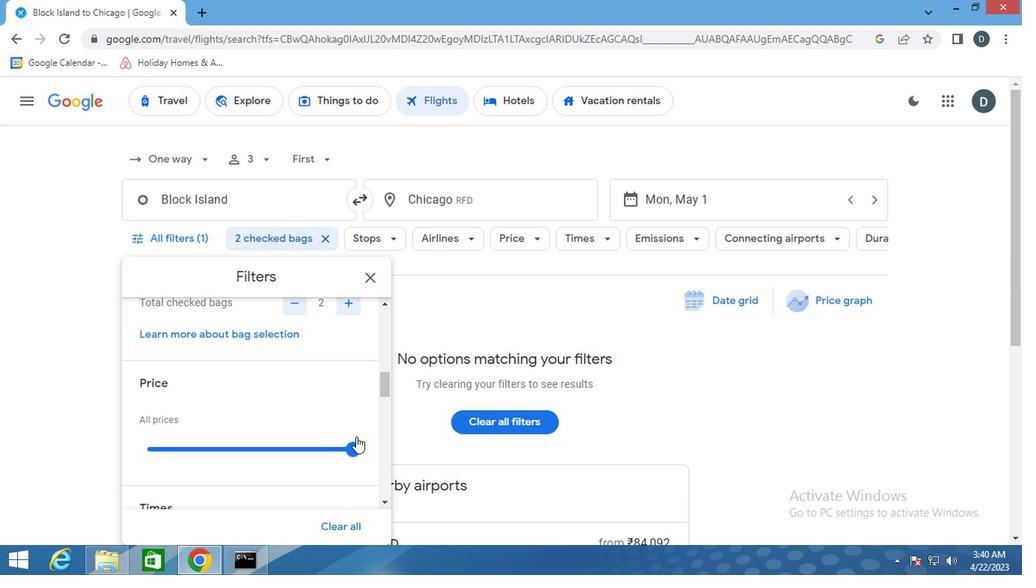 
Action: Mouse pressed left at (354, 454)
Screenshot: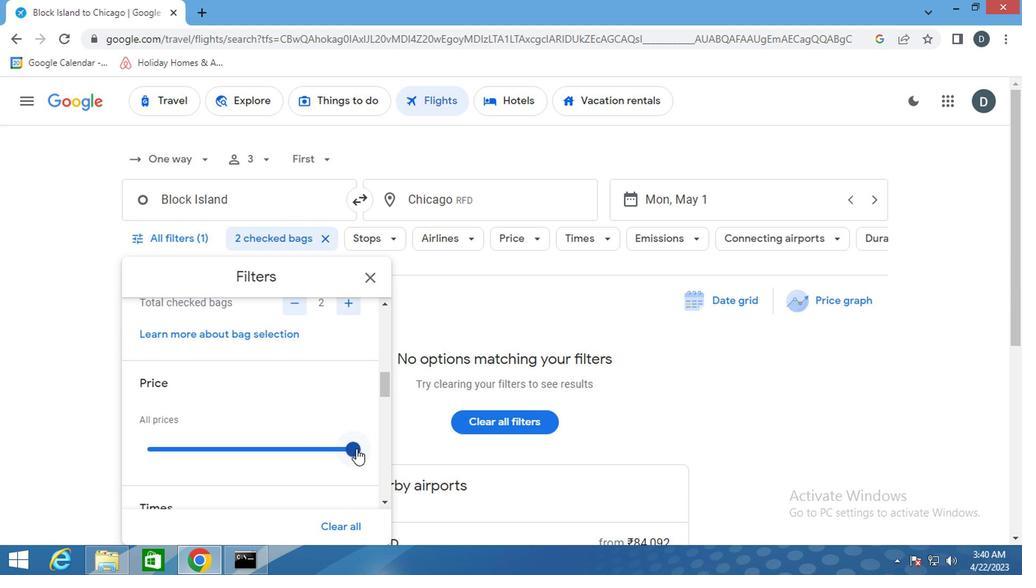 
Action: Mouse moved to (312, 476)
Screenshot: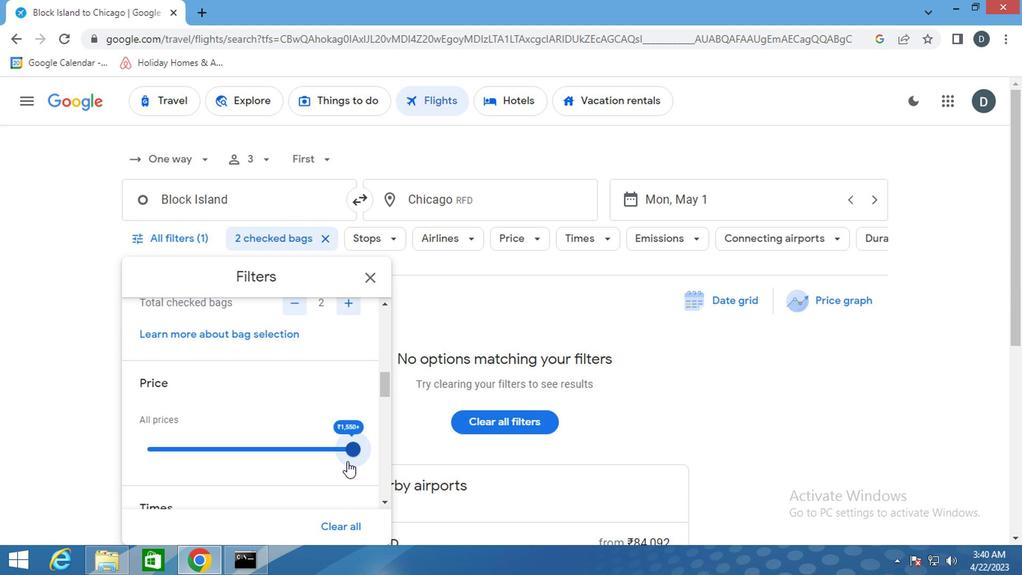 
Action: Mouse scrolled (312, 476) with delta (0, 0)
Screenshot: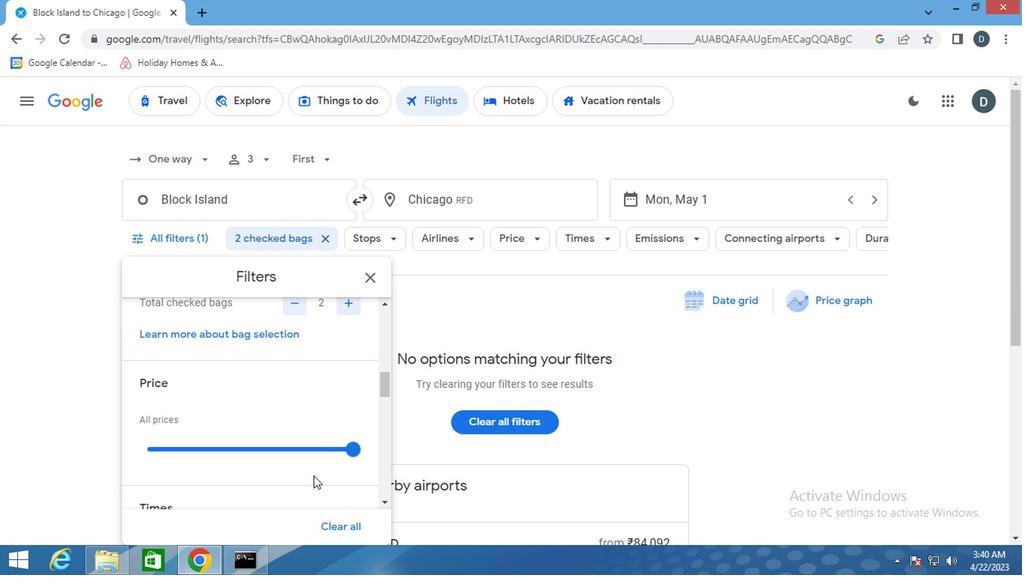 
Action: Mouse scrolled (312, 476) with delta (0, 0)
Screenshot: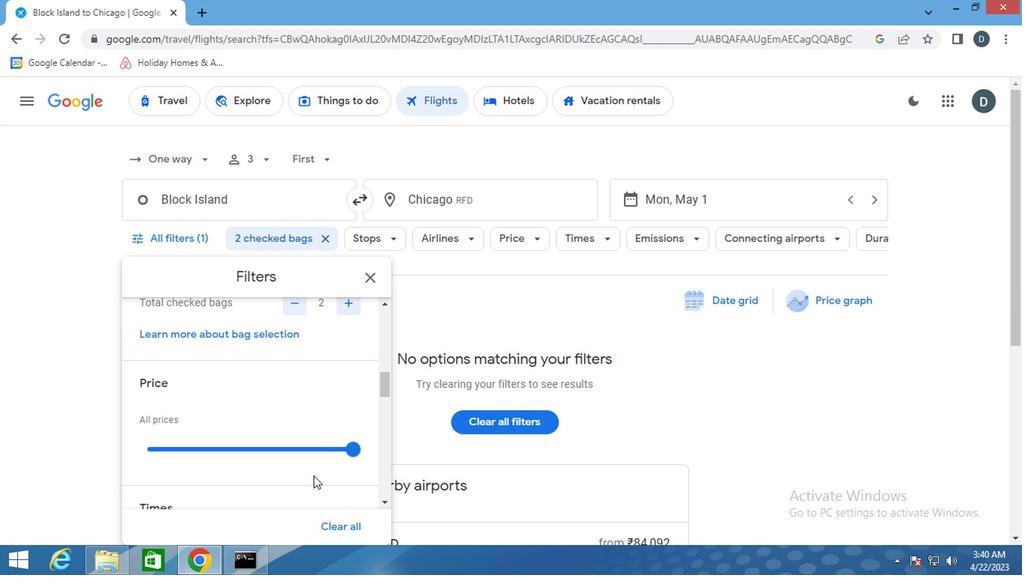 
Action: Mouse moved to (156, 467)
Screenshot: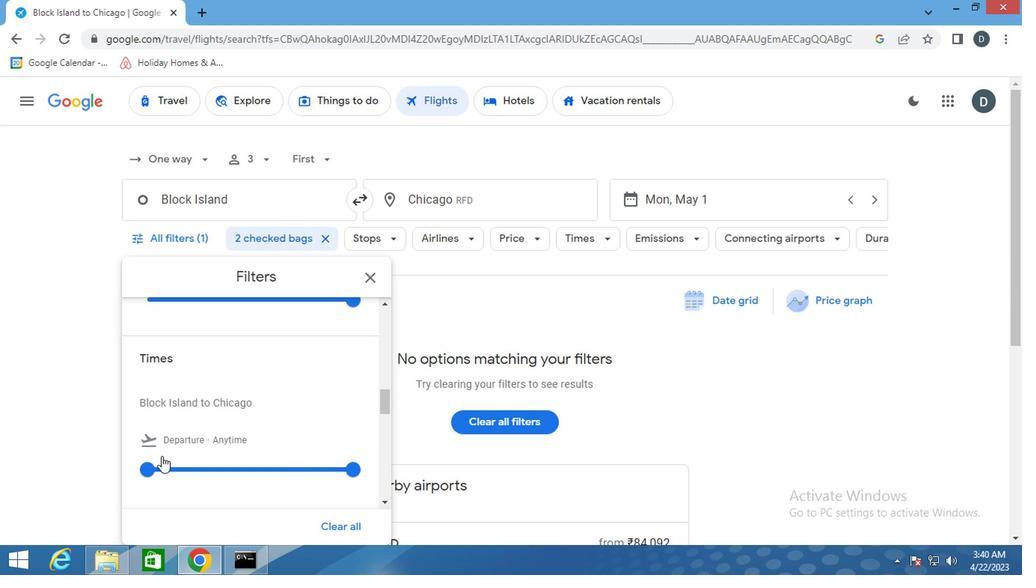 
Action: Mouse pressed left at (156, 467)
Screenshot: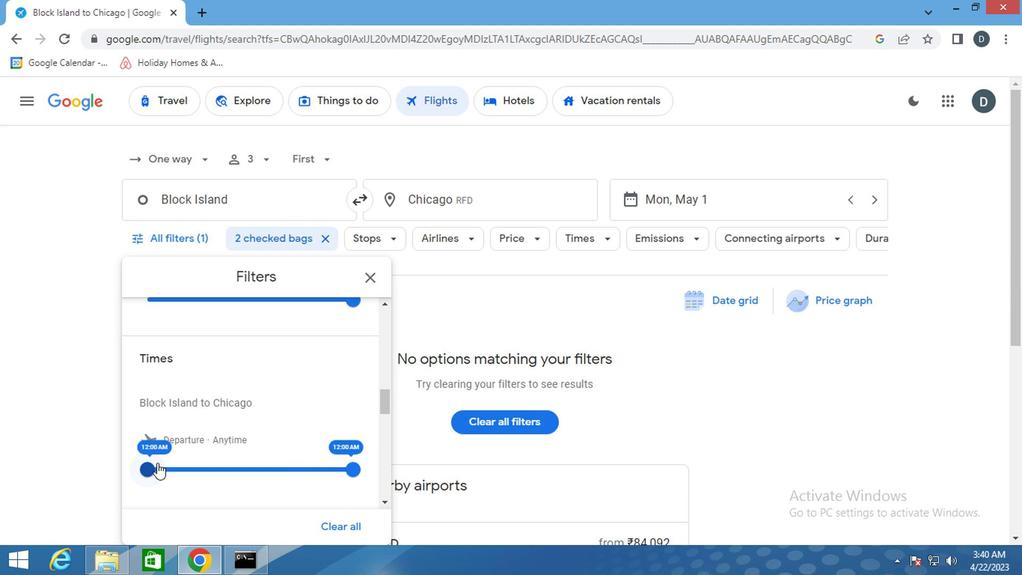 
Action: Mouse moved to (343, 462)
Screenshot: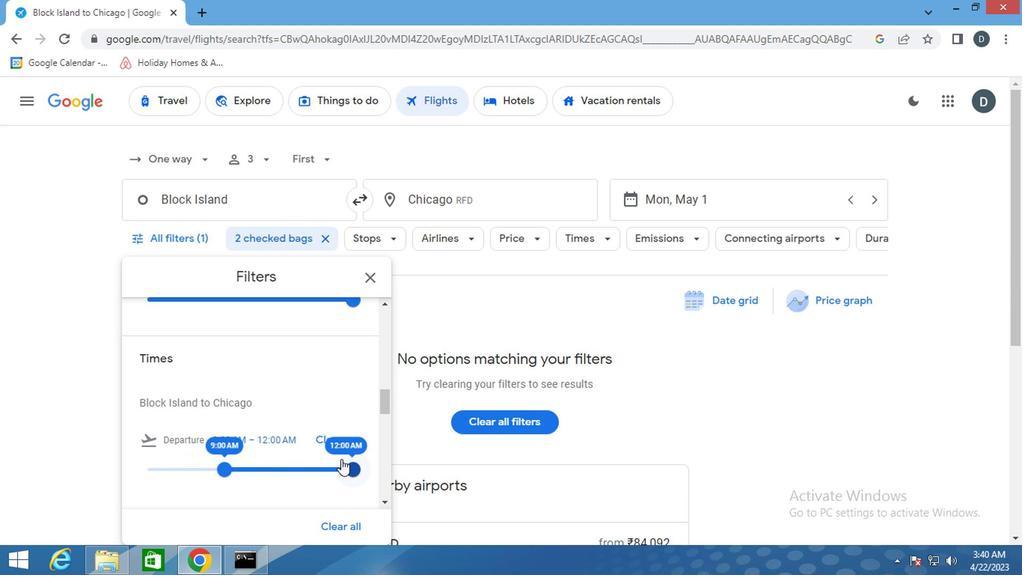 
Action: Mouse pressed left at (343, 462)
Screenshot: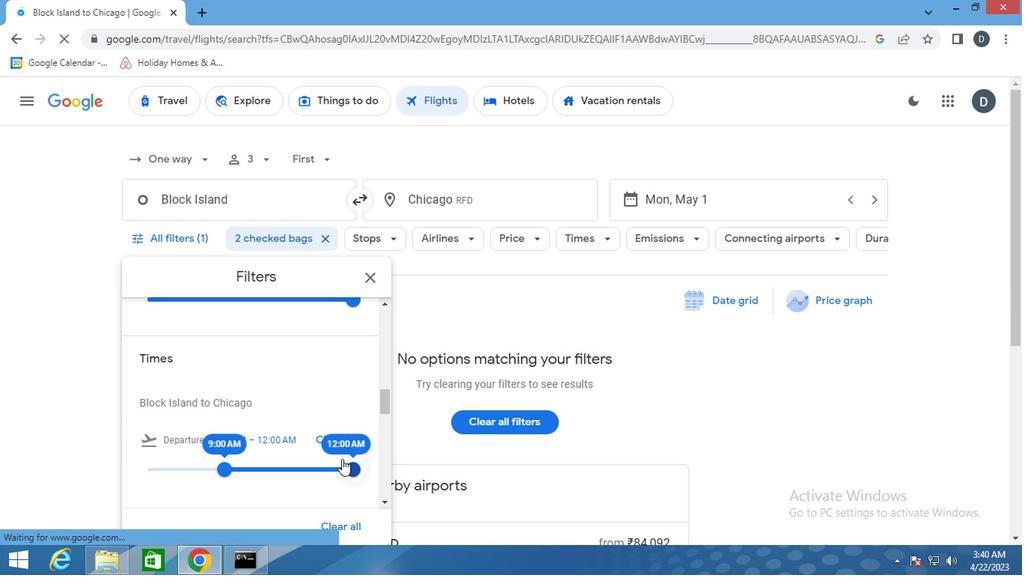 
Action: Mouse moved to (284, 428)
Screenshot: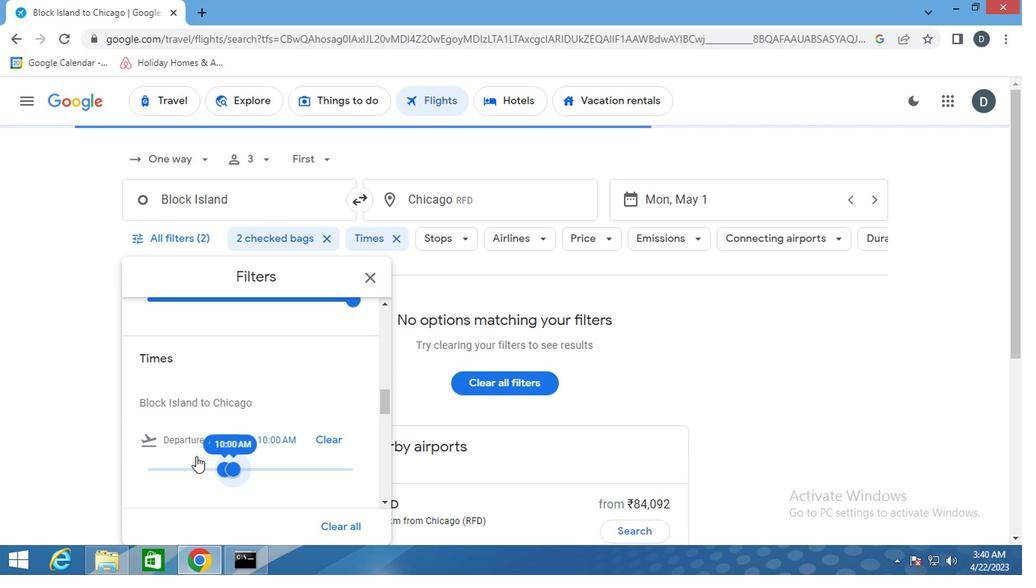 
Action: Mouse scrolled (284, 428) with delta (0, 0)
Screenshot: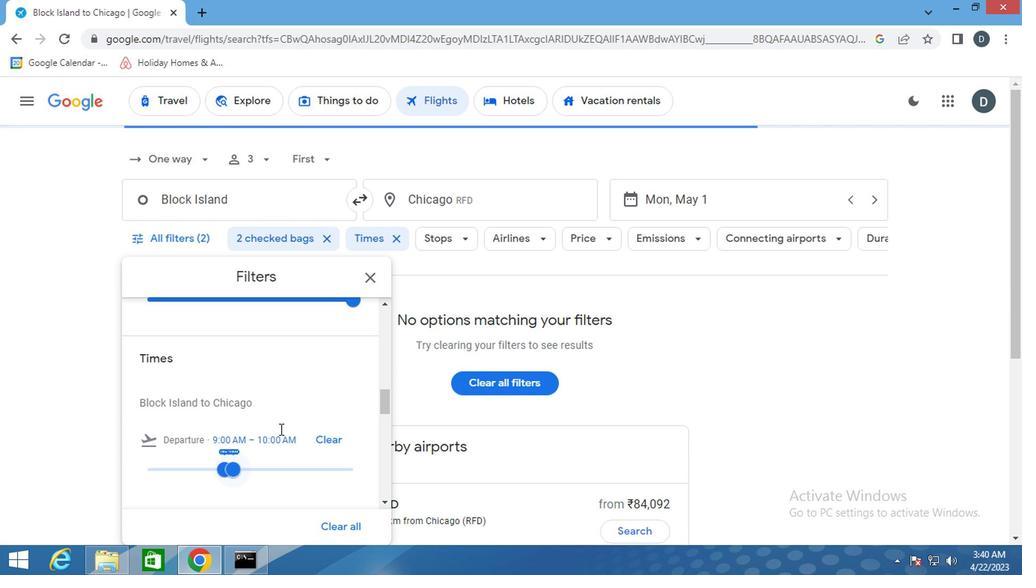 
Action: Mouse scrolled (284, 428) with delta (0, 0)
Screenshot: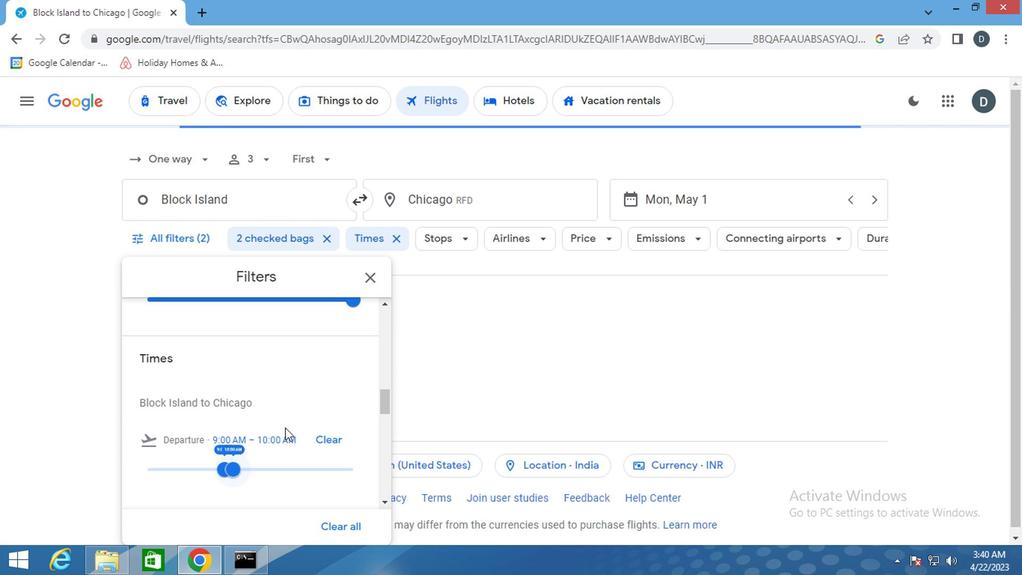 
Action: Mouse moved to (284, 428)
Screenshot: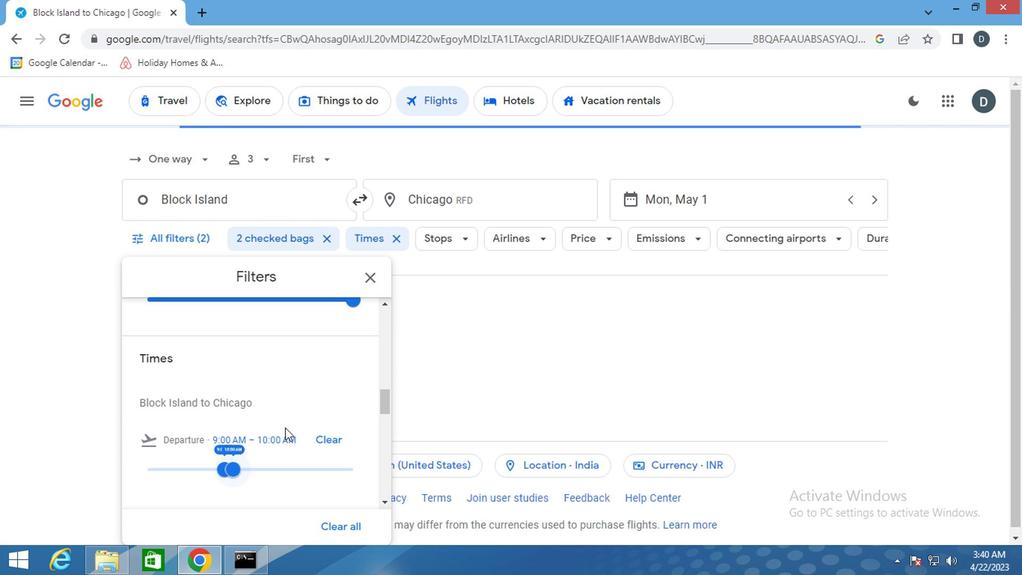 
Action: Mouse scrolled (284, 428) with delta (0, 0)
Screenshot: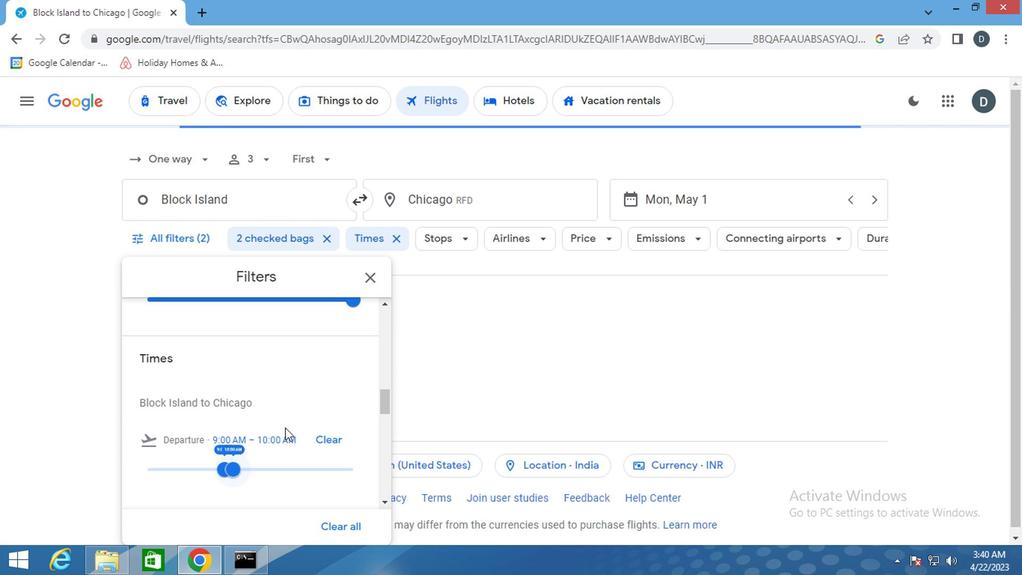 
Action: Mouse scrolled (284, 428) with delta (0, 0)
Screenshot: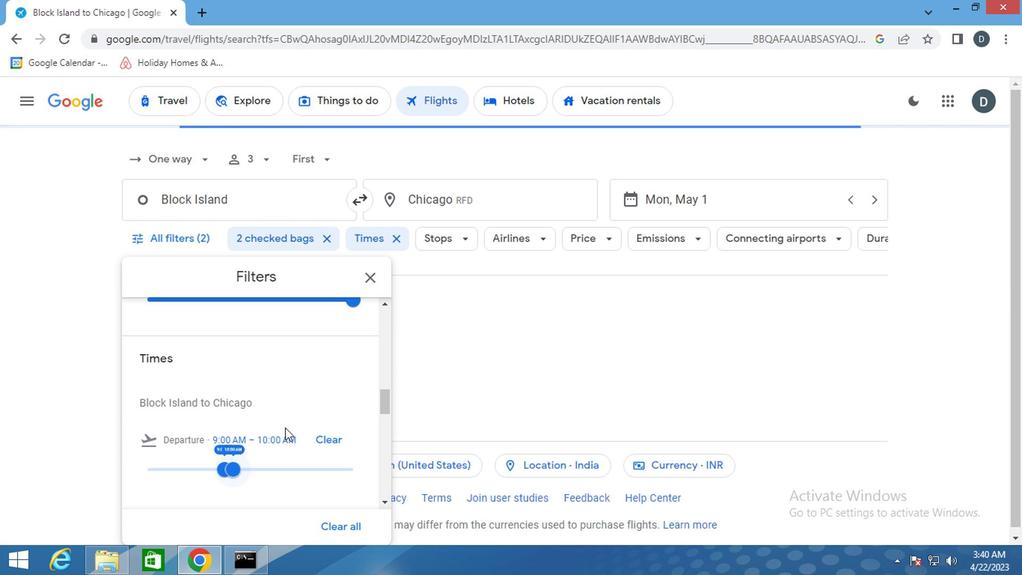 
Action: Mouse scrolled (284, 428) with delta (0, 0)
Screenshot: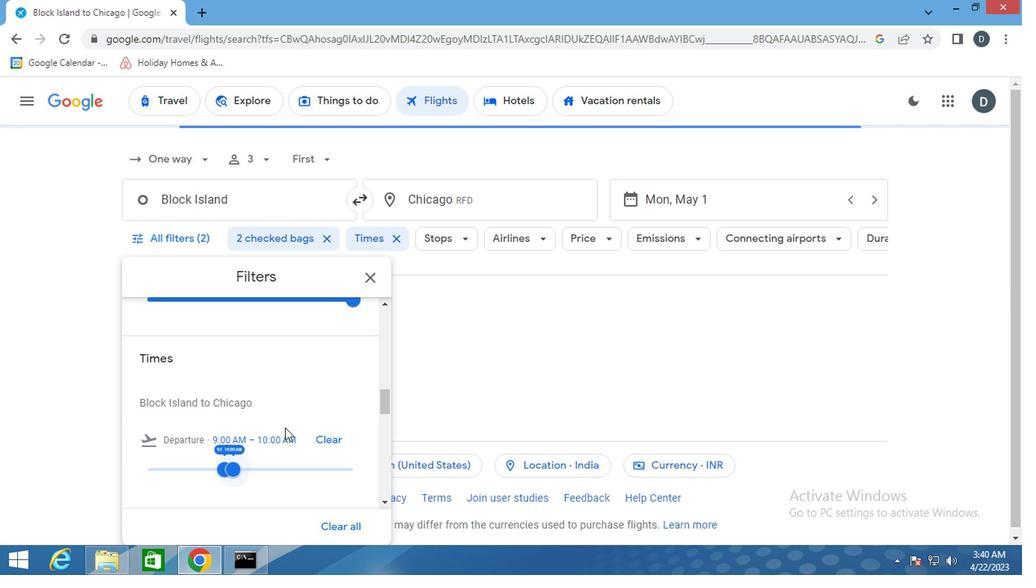
Action: Mouse scrolled (284, 428) with delta (0, 0)
Screenshot: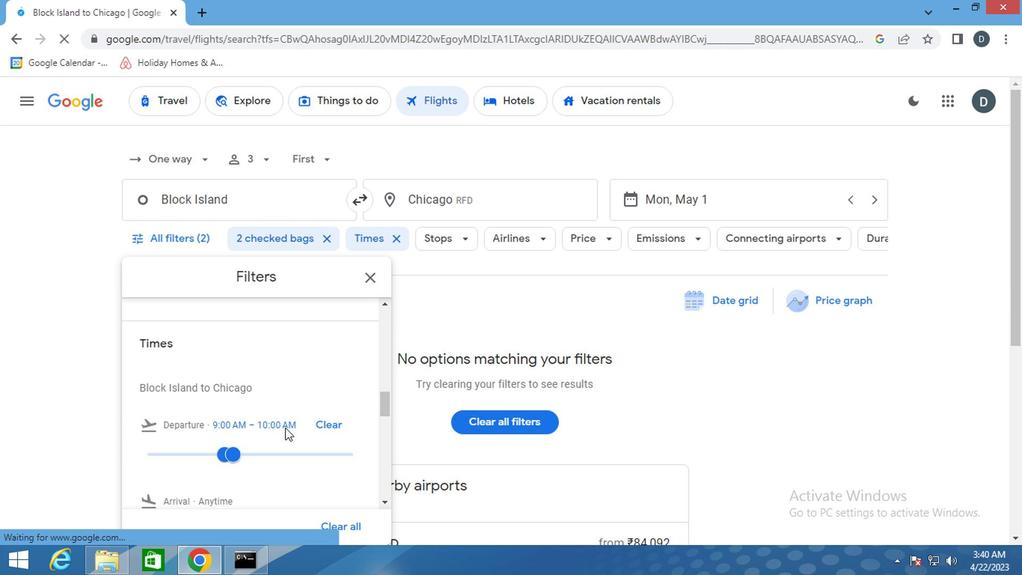 
Action: Mouse scrolled (284, 428) with delta (0, 0)
Screenshot: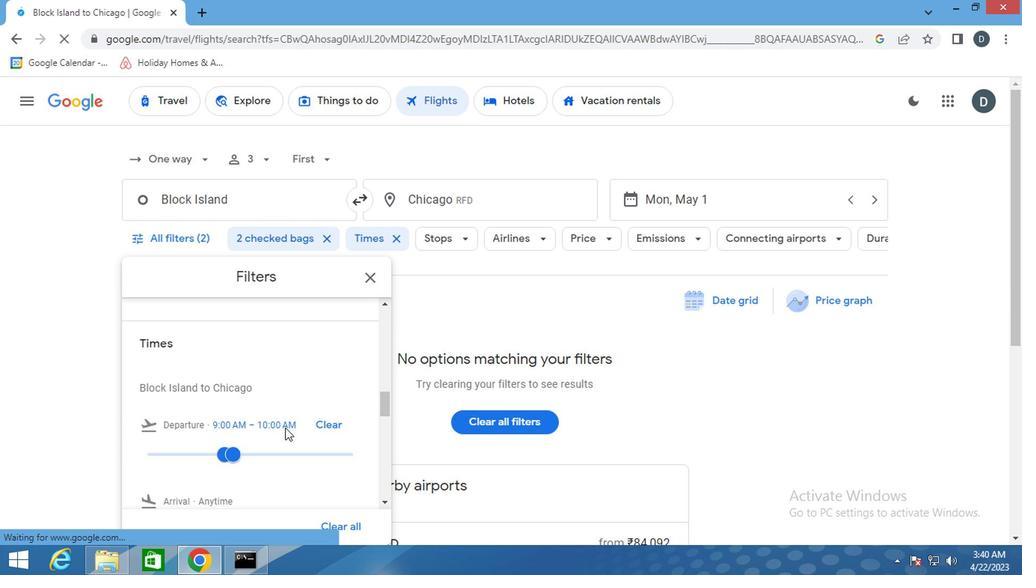 
Action: Mouse scrolled (284, 428) with delta (0, 0)
Screenshot: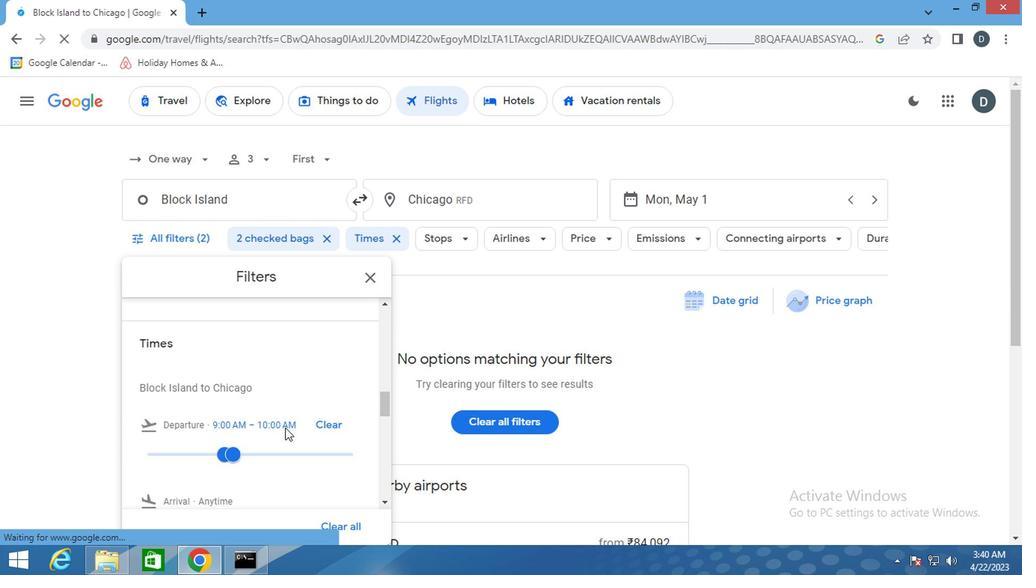 
Action: Mouse scrolled (284, 428) with delta (0, 0)
Screenshot: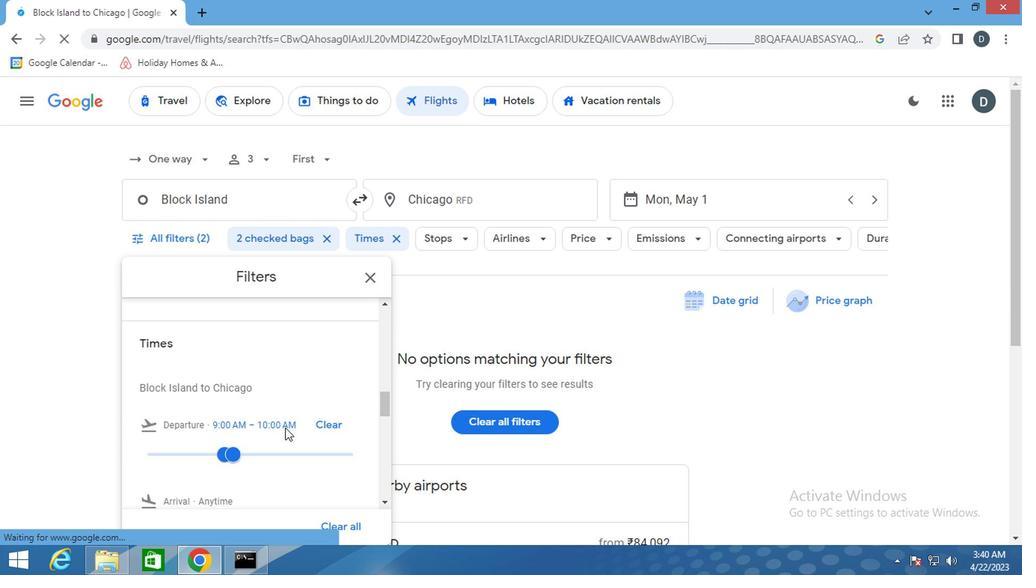 
Action: Mouse scrolled (284, 428) with delta (0, 0)
Screenshot: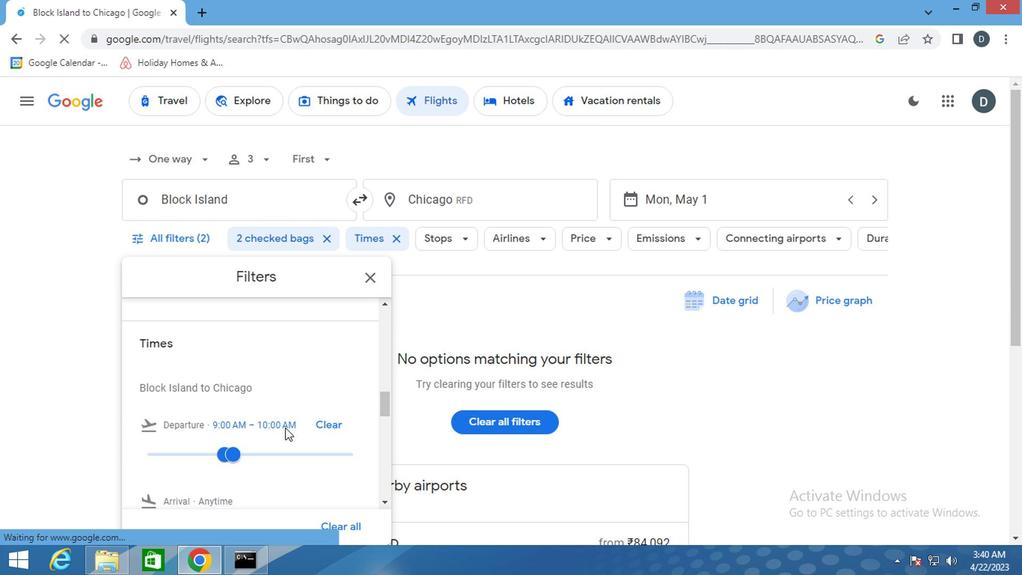 
Action: Mouse scrolled (284, 428) with delta (0, 0)
Screenshot: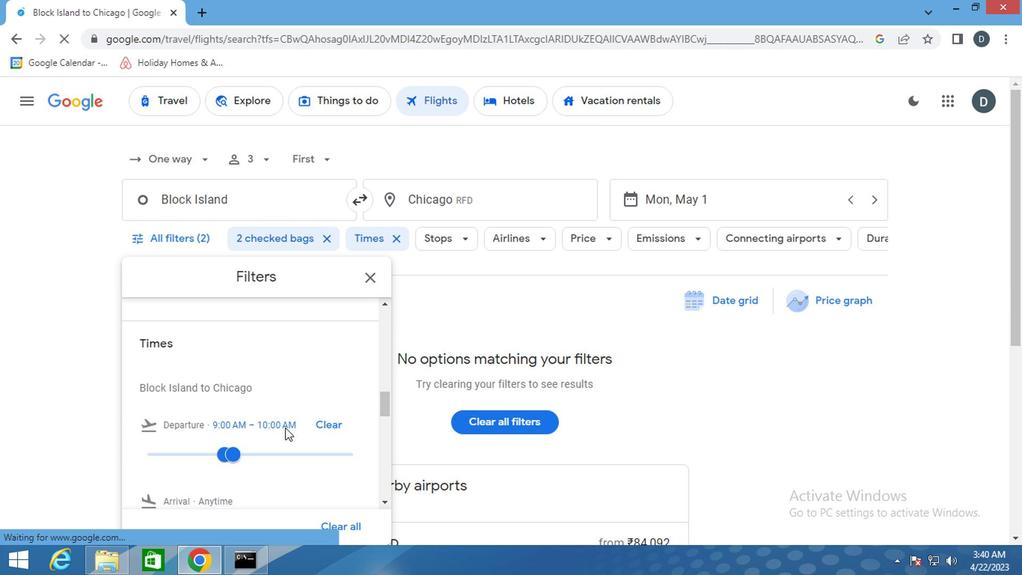 
Action: Mouse scrolled (284, 428) with delta (0, 0)
Screenshot: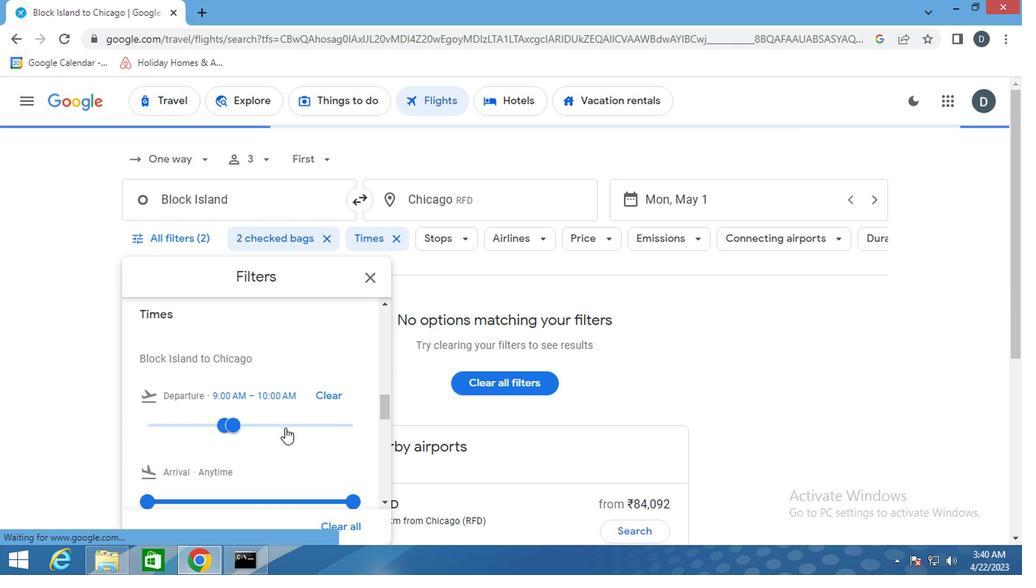 
Action: Mouse scrolled (284, 428) with delta (0, 0)
Screenshot: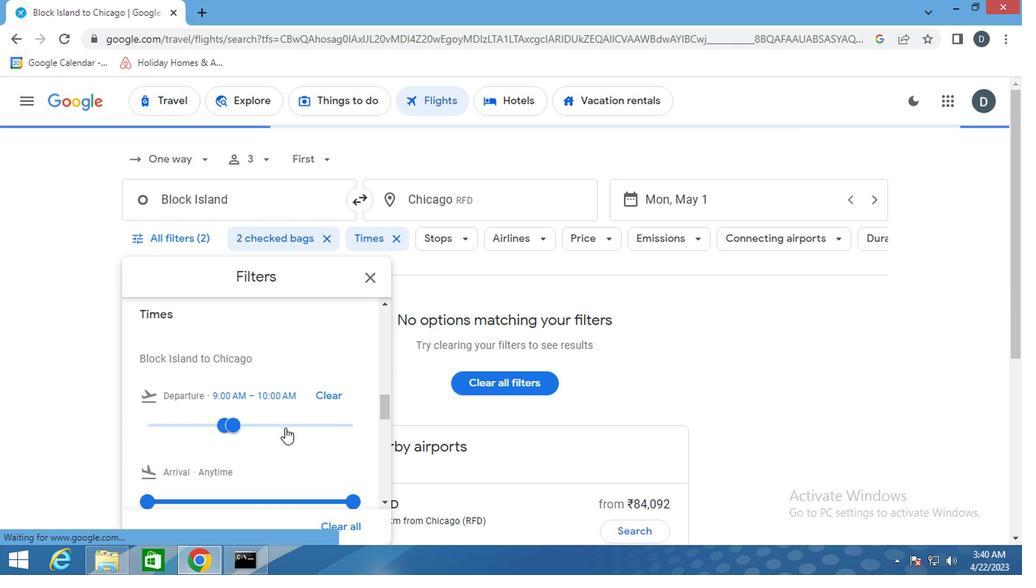 
Action: Mouse scrolled (284, 428) with delta (0, 0)
Screenshot: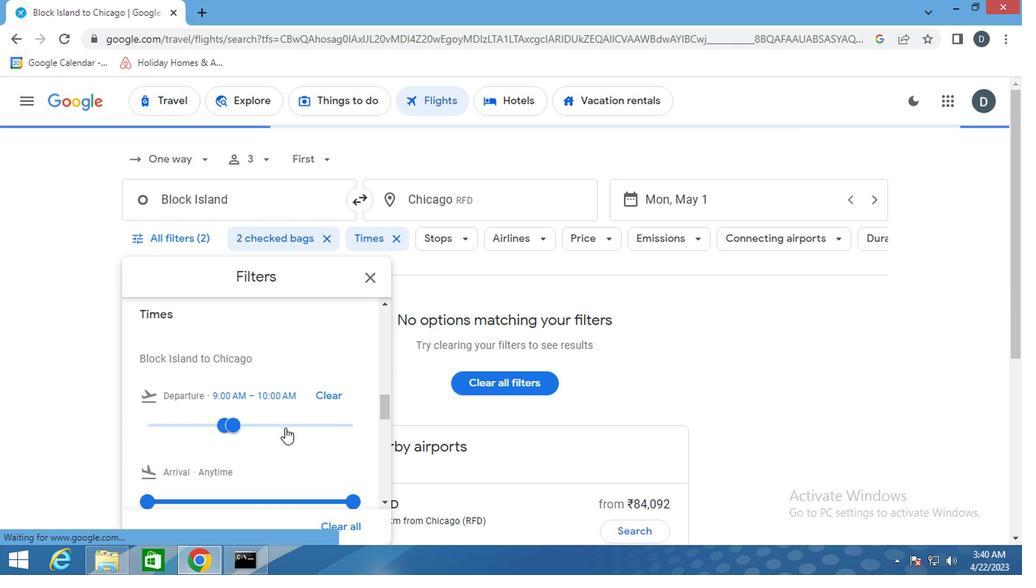 
Action: Mouse scrolled (284, 428) with delta (0, 0)
Screenshot: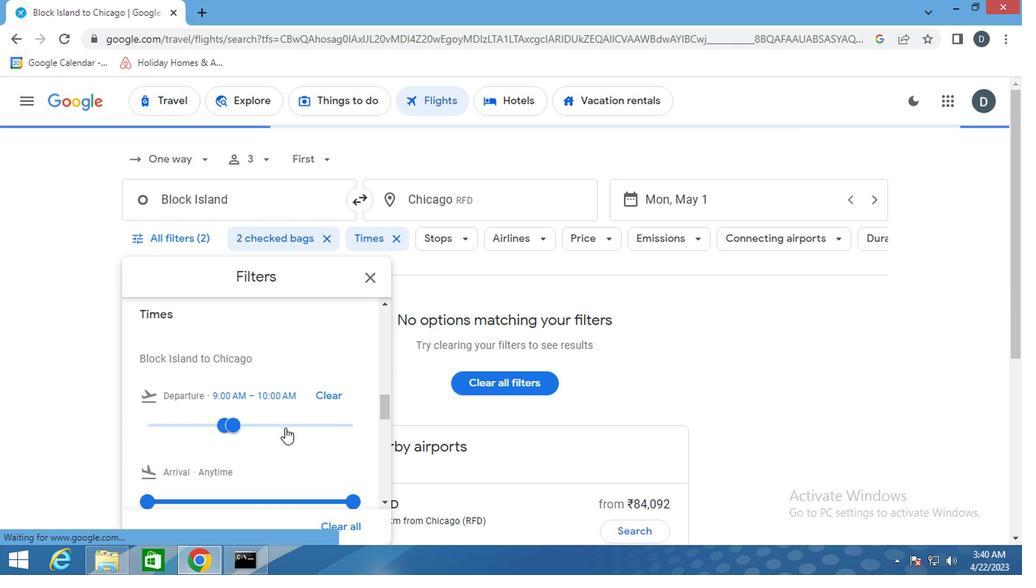 
Action: Mouse scrolled (284, 428) with delta (0, 0)
Screenshot: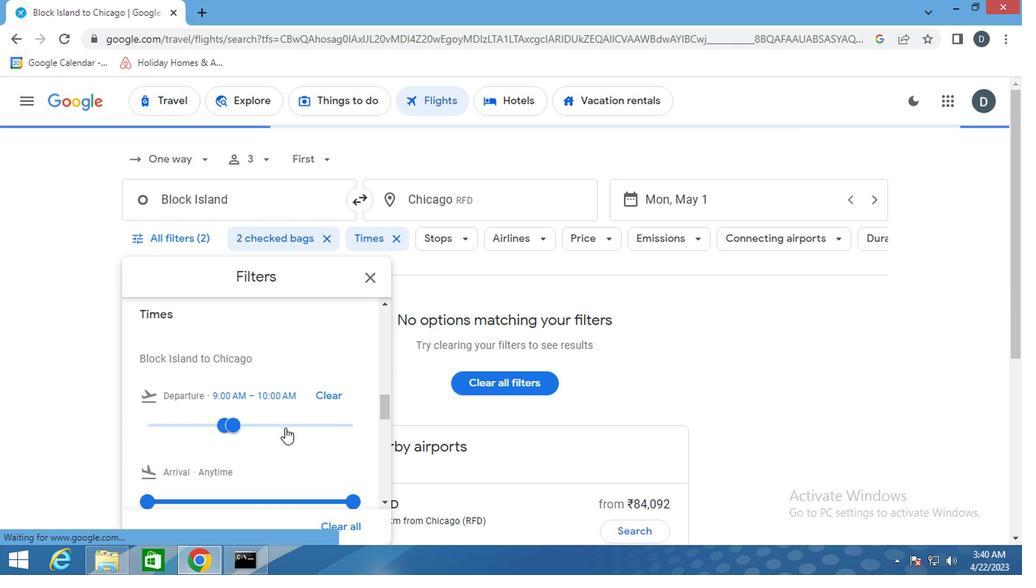 
Action: Mouse scrolled (284, 428) with delta (0, 0)
Screenshot: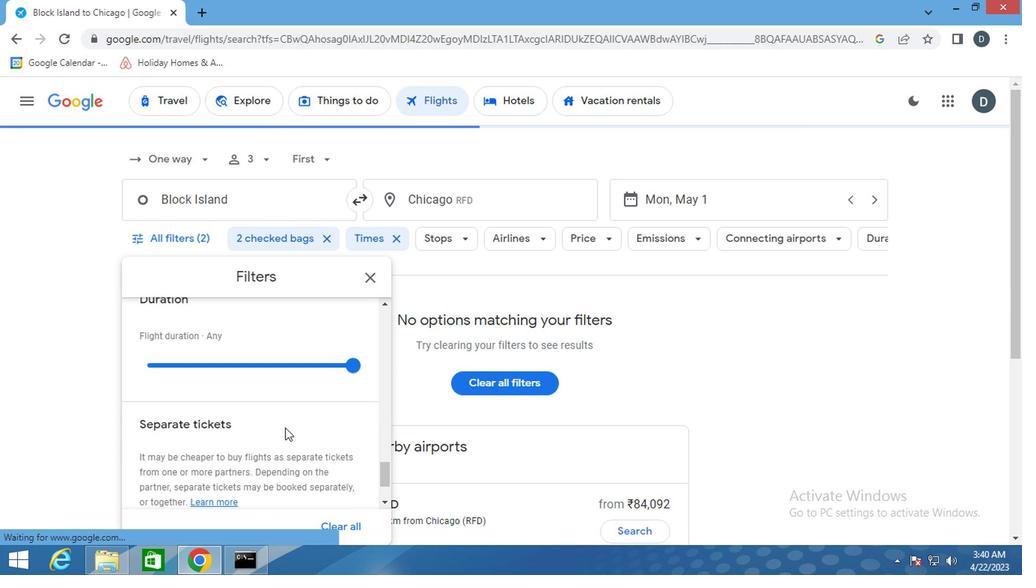 
Action: Mouse scrolled (284, 428) with delta (0, 0)
Screenshot: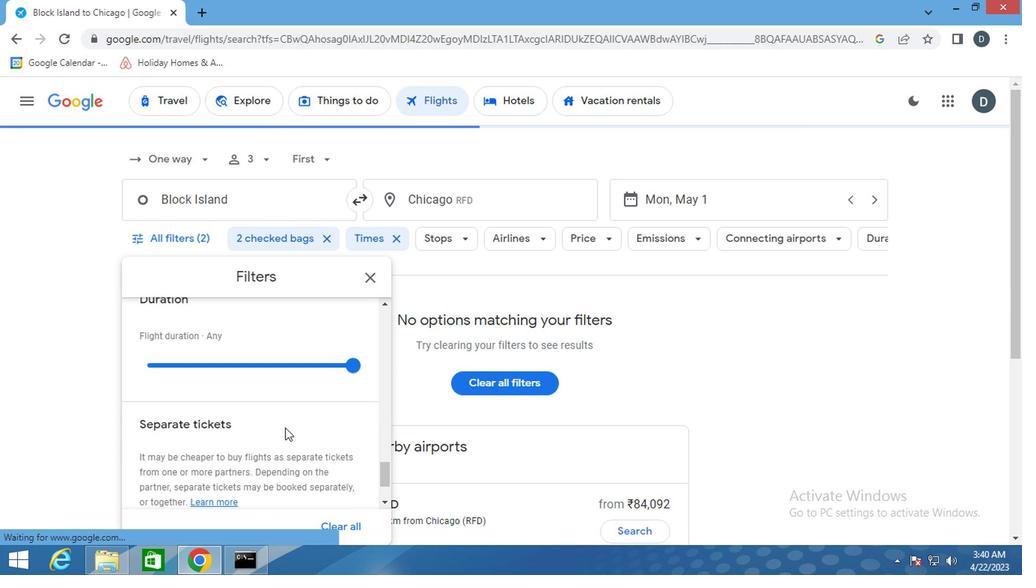 
Action: Mouse scrolled (284, 428) with delta (0, 0)
Screenshot: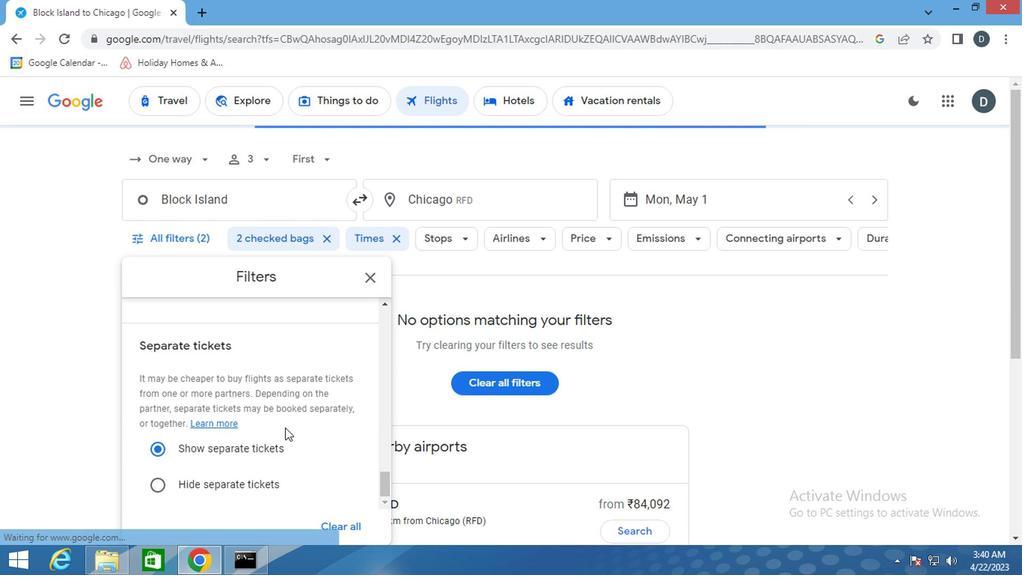 
Action: Mouse scrolled (284, 428) with delta (0, 0)
Screenshot: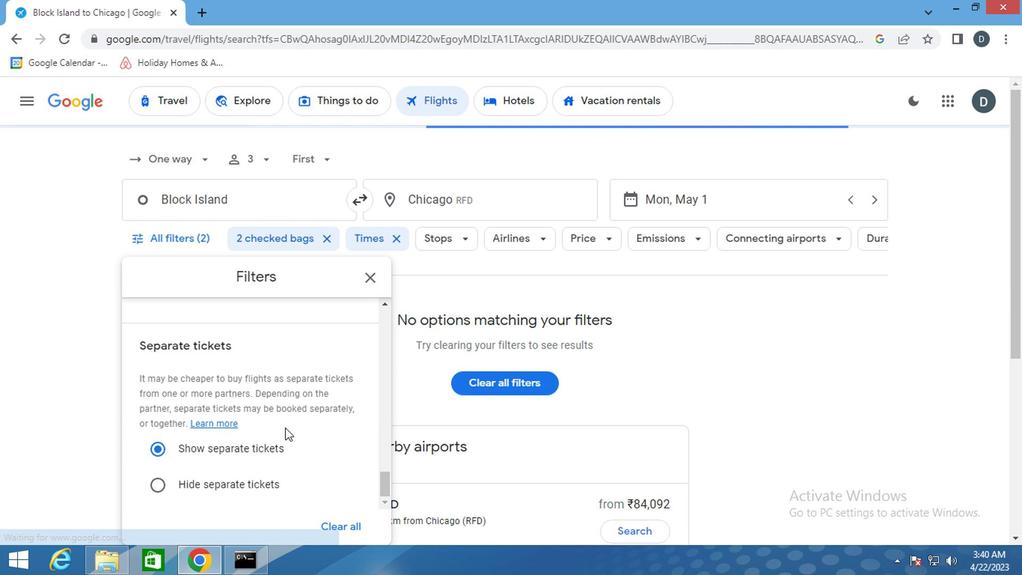 
Action: Mouse scrolled (284, 428) with delta (0, 0)
Screenshot: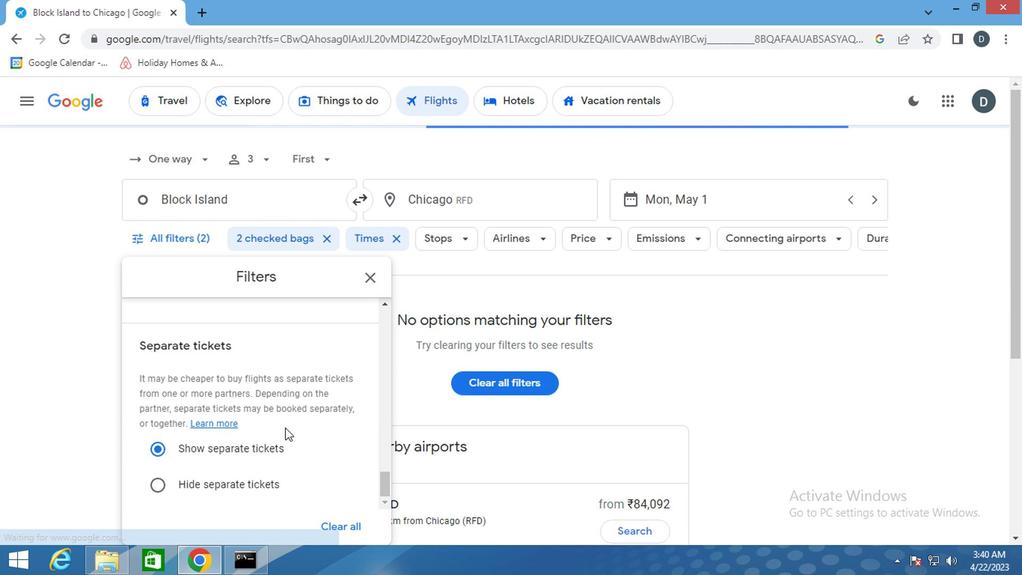 
Action: Mouse scrolled (284, 428) with delta (0, 0)
Screenshot: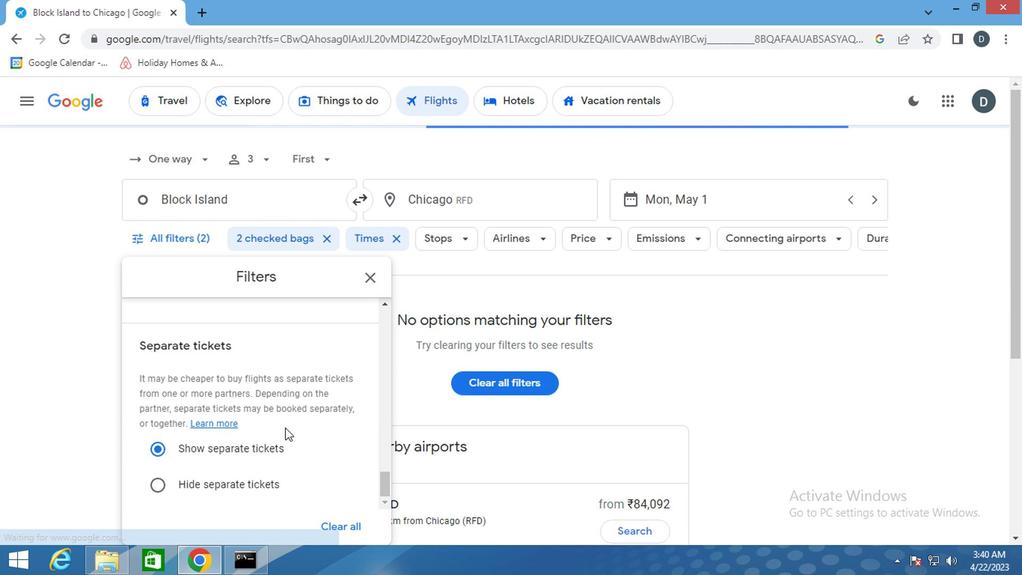 
Action: Mouse scrolled (284, 428) with delta (0, 0)
Screenshot: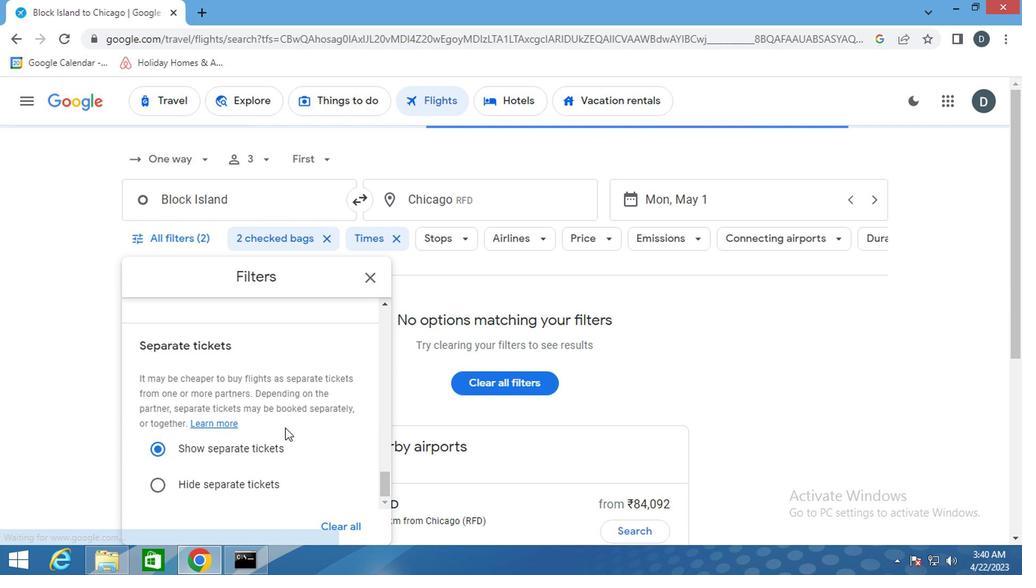 
Action: Mouse scrolled (284, 428) with delta (0, 0)
Screenshot: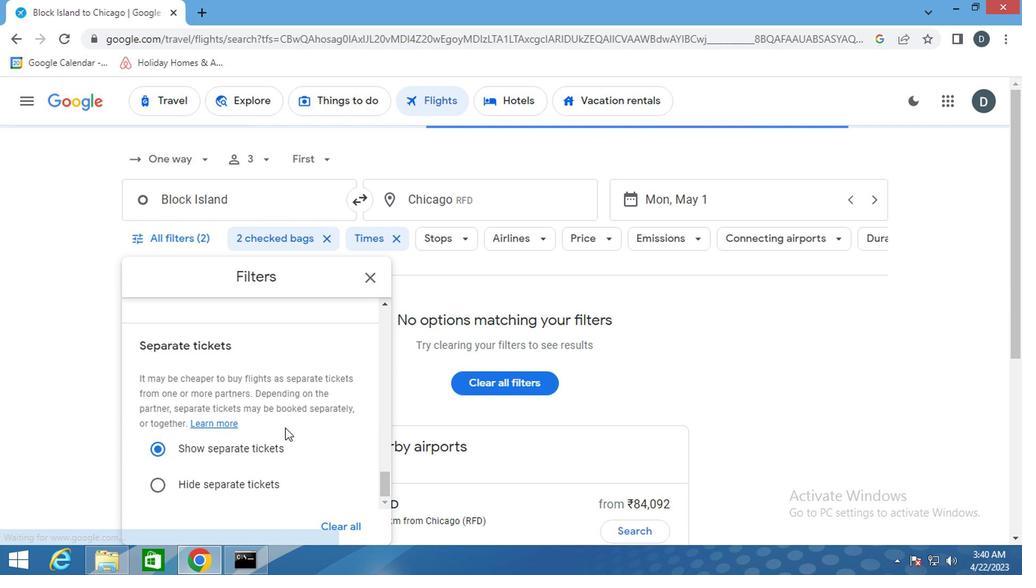 
Action: Mouse moved to (375, 284)
Screenshot: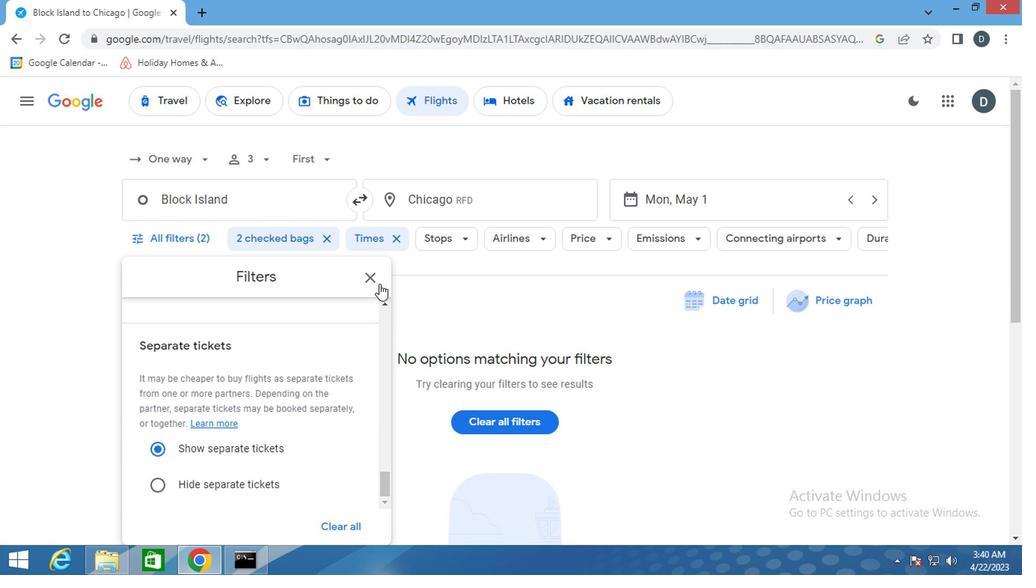 
Action: Mouse pressed left at (375, 284)
Screenshot: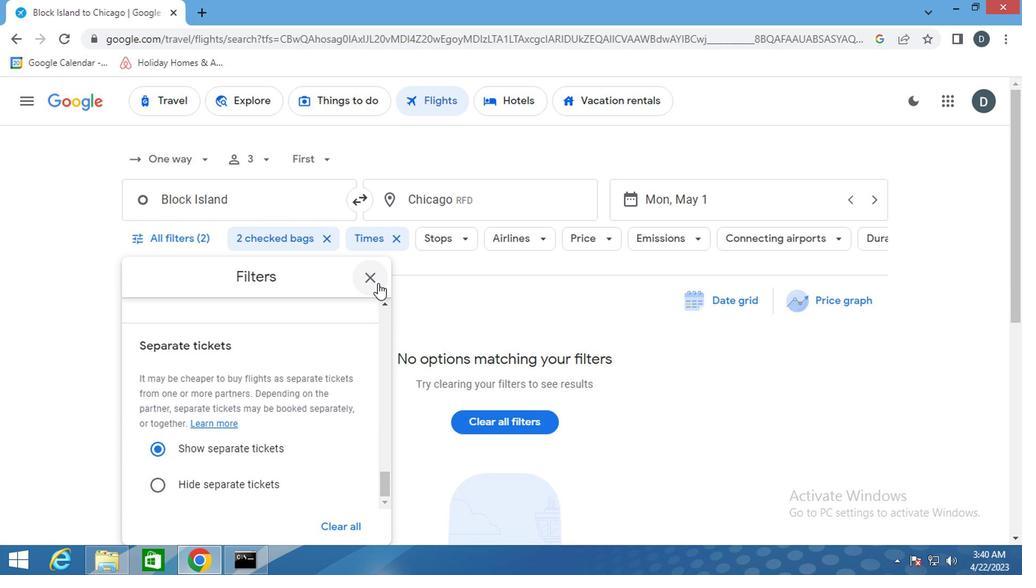 
